 Task: Add an event with the title Team Building Challenge, date '2023/12/07', time 7:00 AM to 9:00 AMand add a description: In addition to the formal agenda, the AGM may also include guest speakers, industry experts, or presentations on relevant topics of interest to the attendees. These sessions provide an opportunity to gain insights from external sources, broaden perspectives, and stay informed about emerging trends or challenges that may impact the organization's future., put the event into Blue category . Add location for the event as: 321 Sagrada Familia, Barcelona, Spain, logged in from the account softage.1@softage.netand send the event invitation to softage.8@softage.net and softage.9@softage.net. Set a reminder for the event 15 minutes before
Action: Mouse moved to (101, 107)
Screenshot: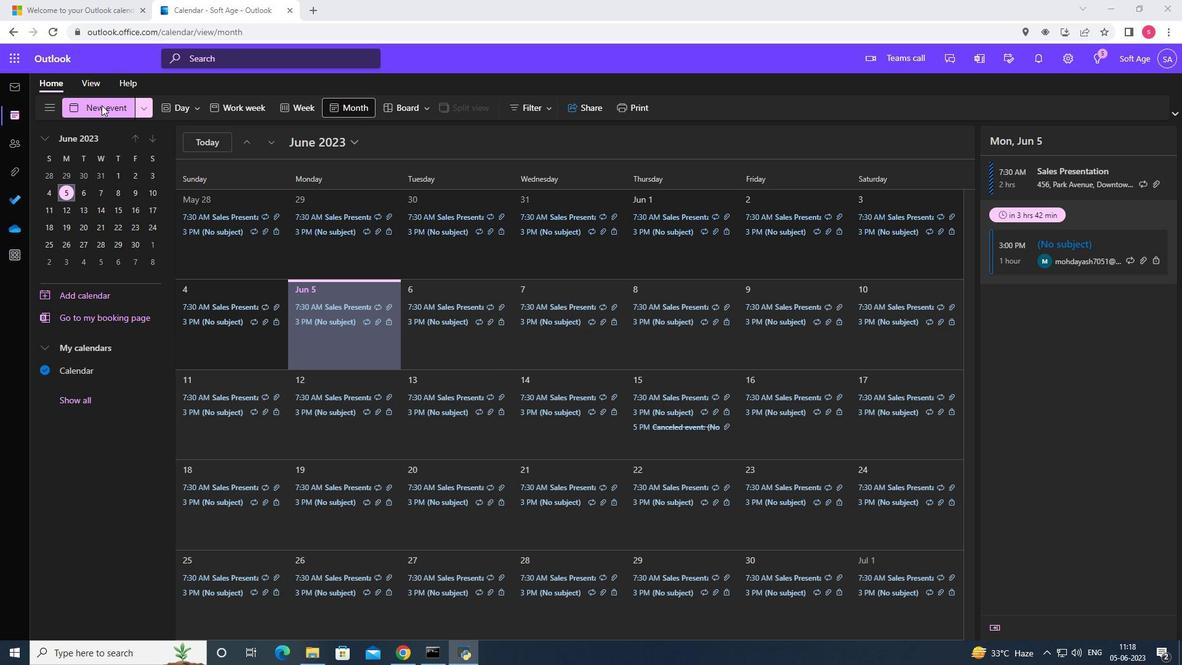 
Action: Mouse pressed left at (101, 107)
Screenshot: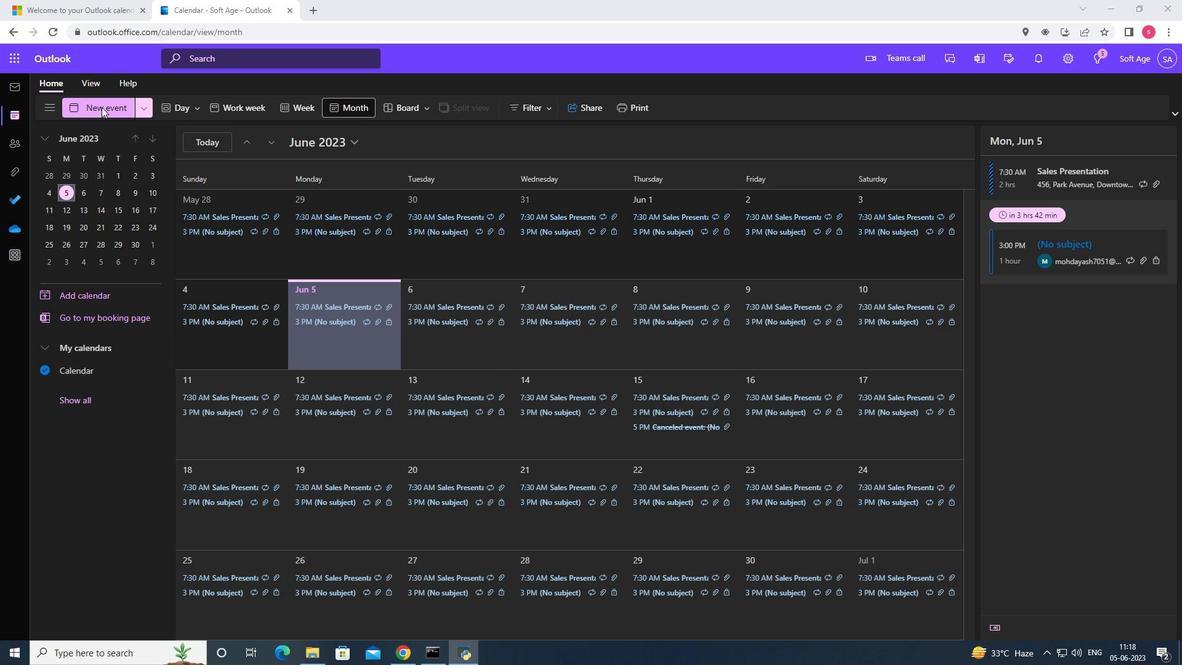 
Action: Mouse moved to (438, 191)
Screenshot: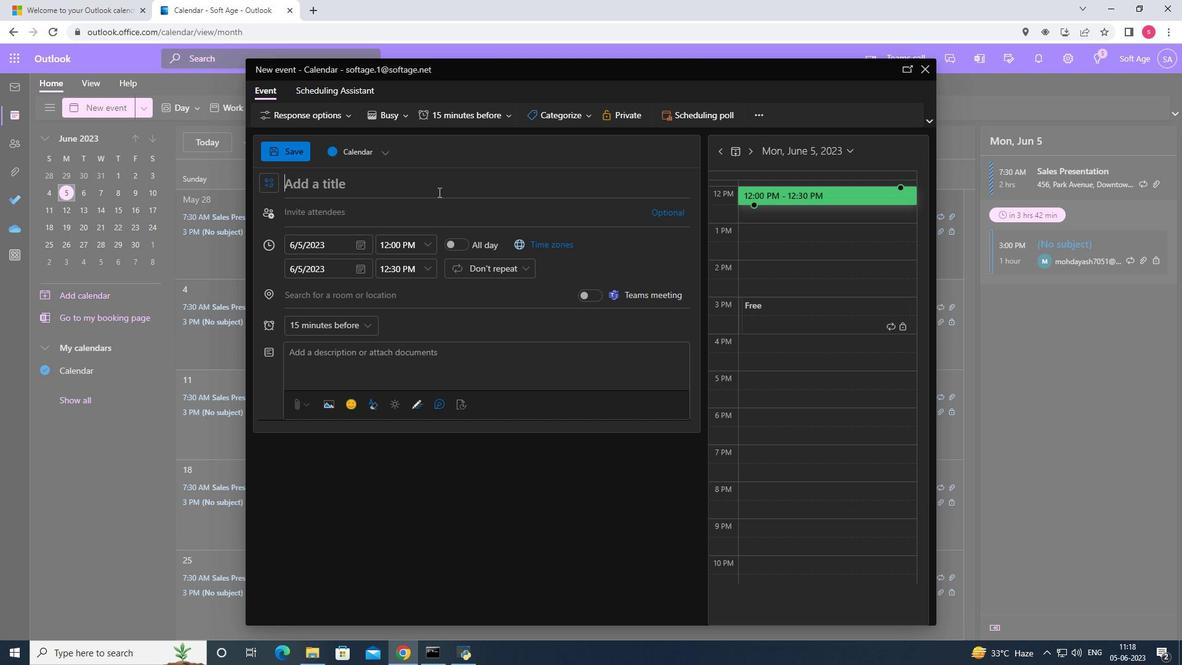 
Action: Mouse pressed left at (438, 191)
Screenshot: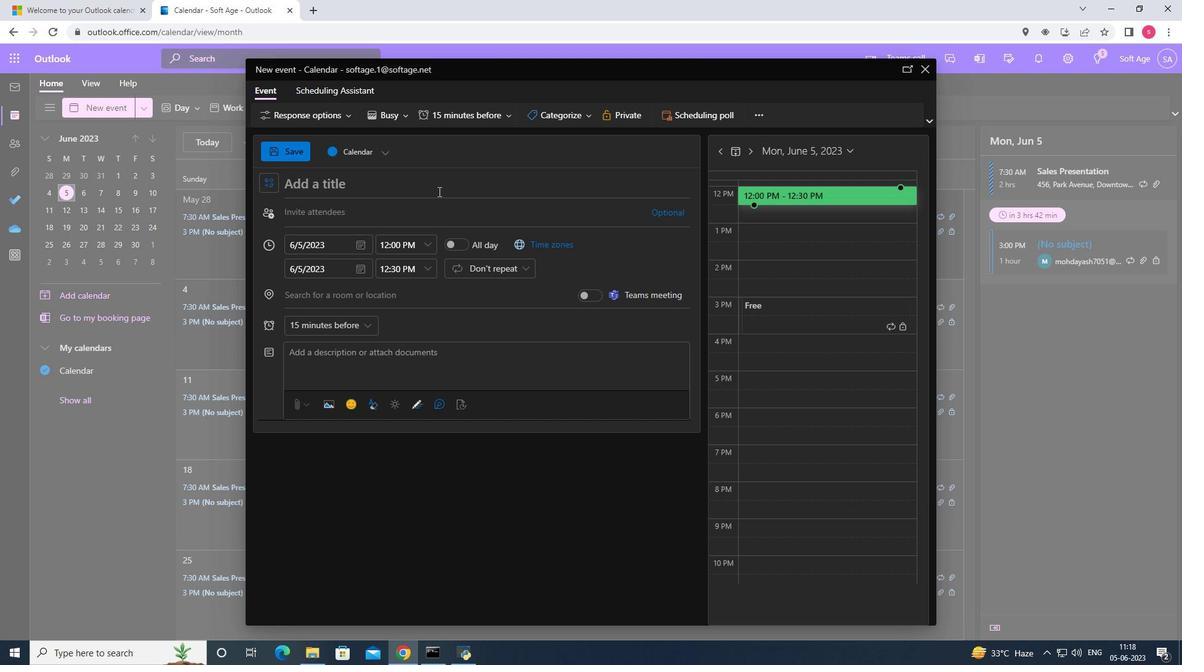
Action: Mouse moved to (438, 190)
Screenshot: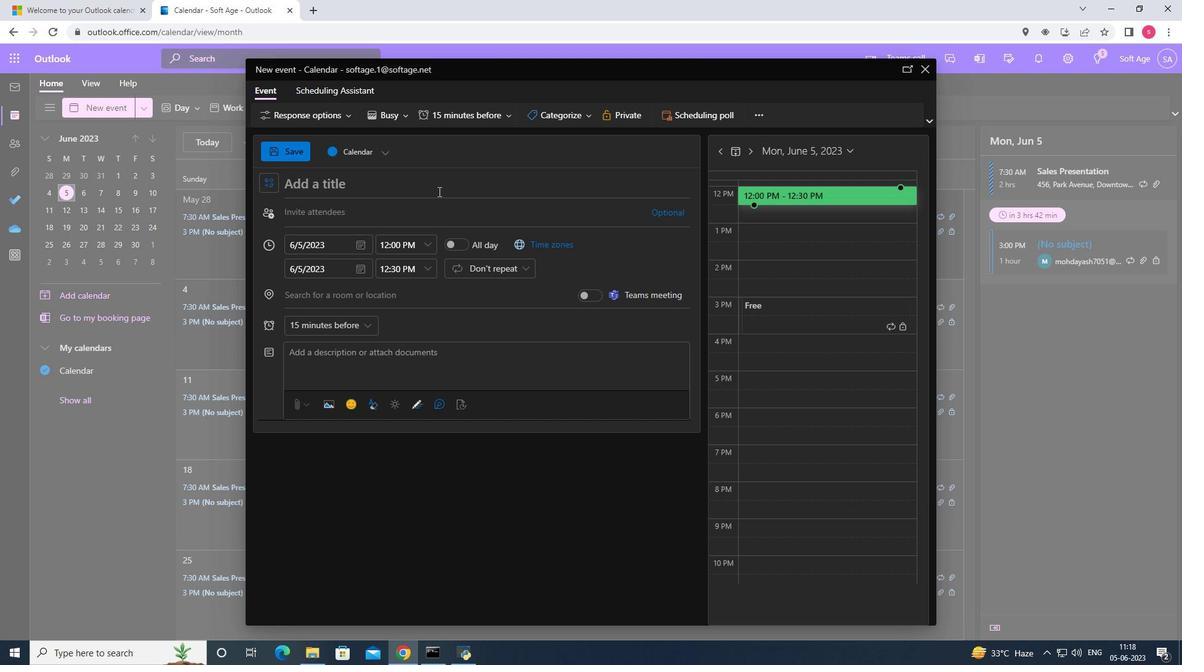 
Action: Key pressed <Key.shift>Team<Key.space><Key.shift>Building<Key.space><Key.shift>Challenge
Screenshot: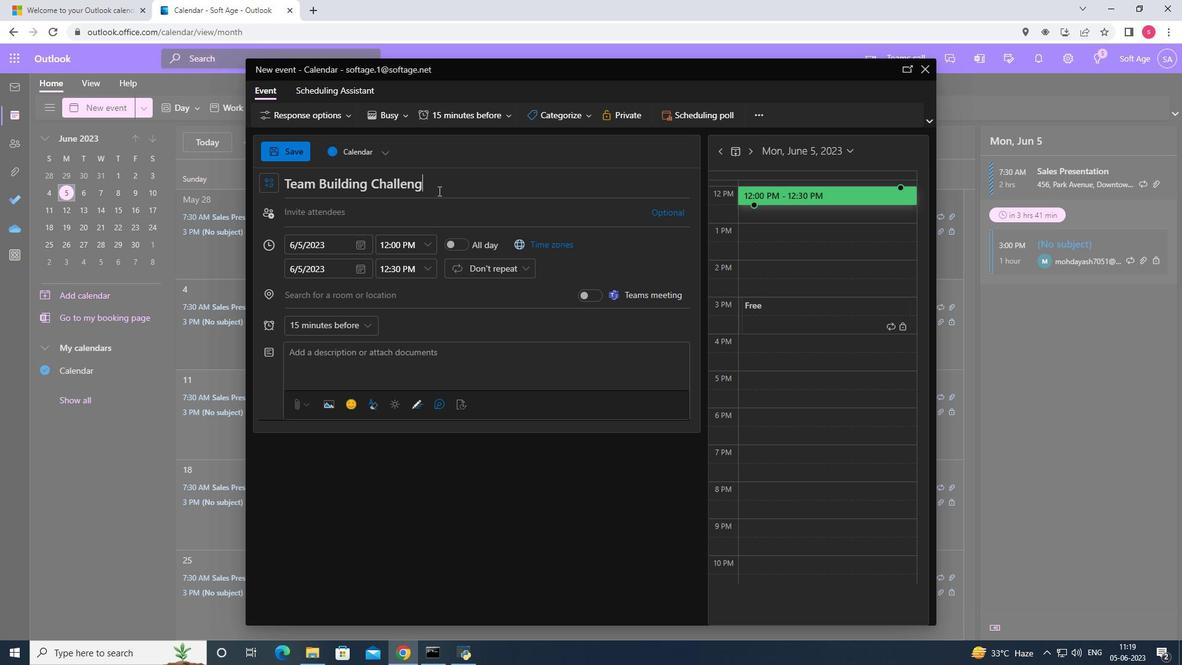 
Action: Mouse moved to (365, 240)
Screenshot: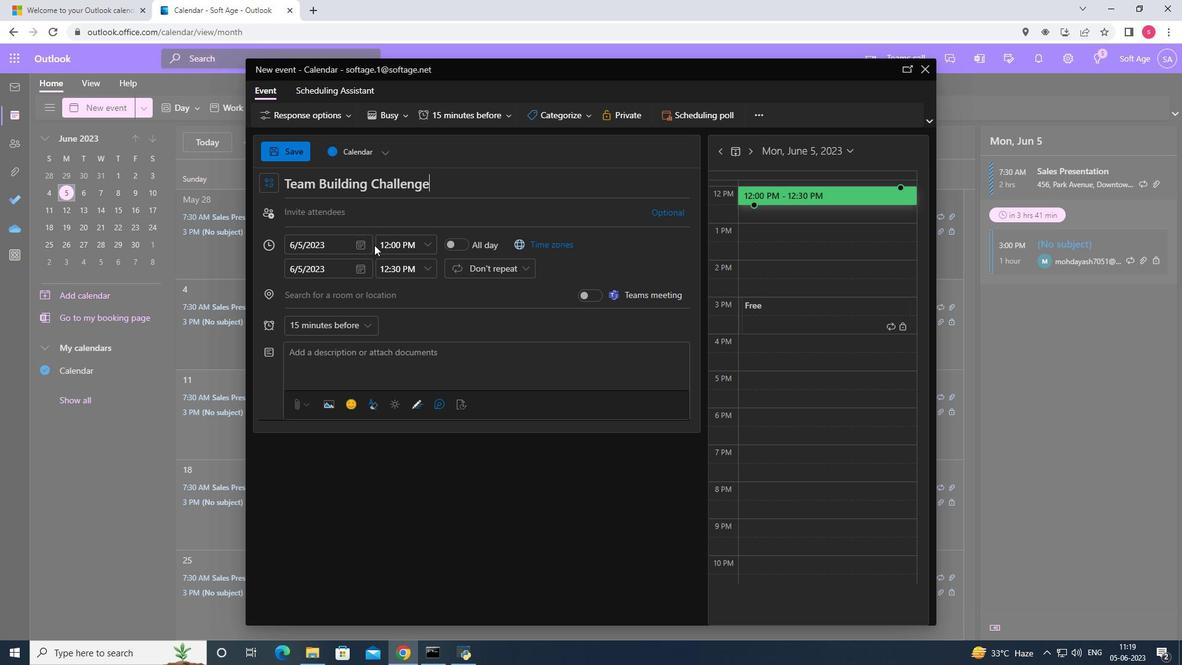 
Action: Mouse pressed left at (365, 240)
Screenshot: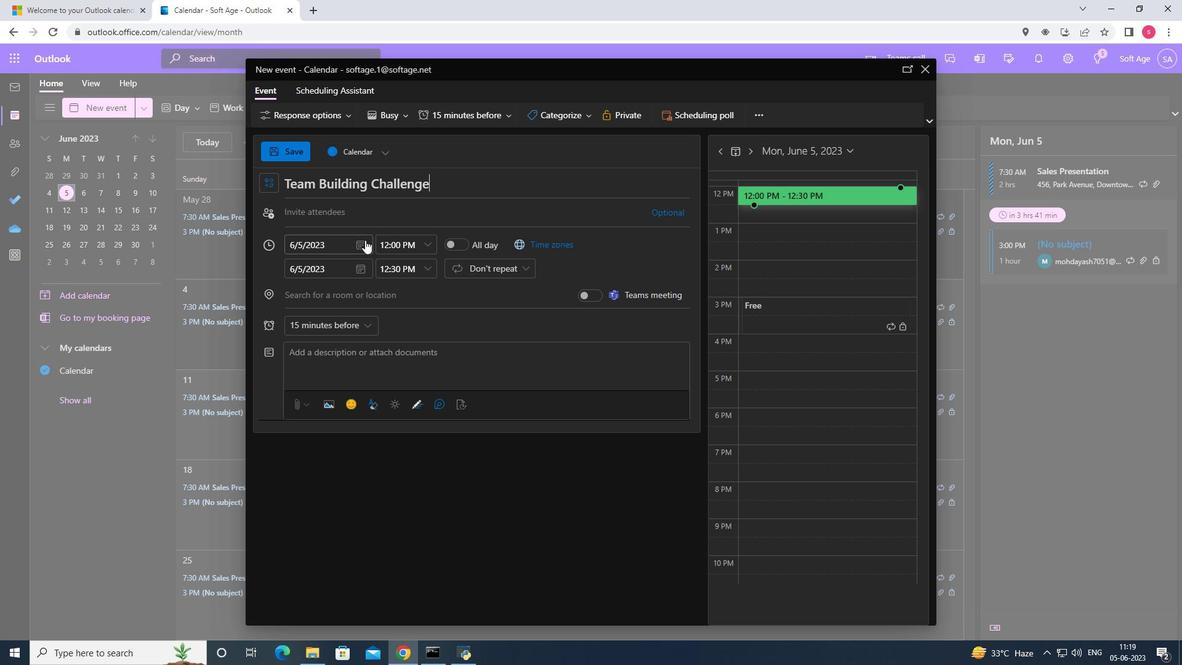 
Action: Mouse moved to (407, 265)
Screenshot: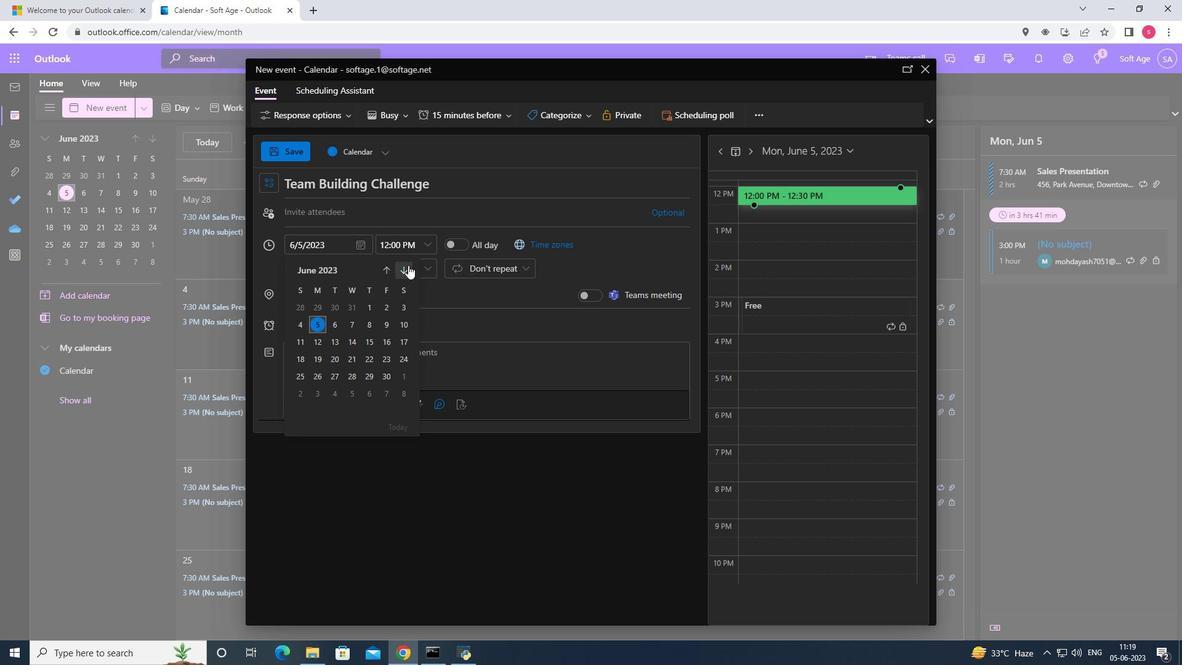 
Action: Mouse pressed left at (407, 265)
Screenshot: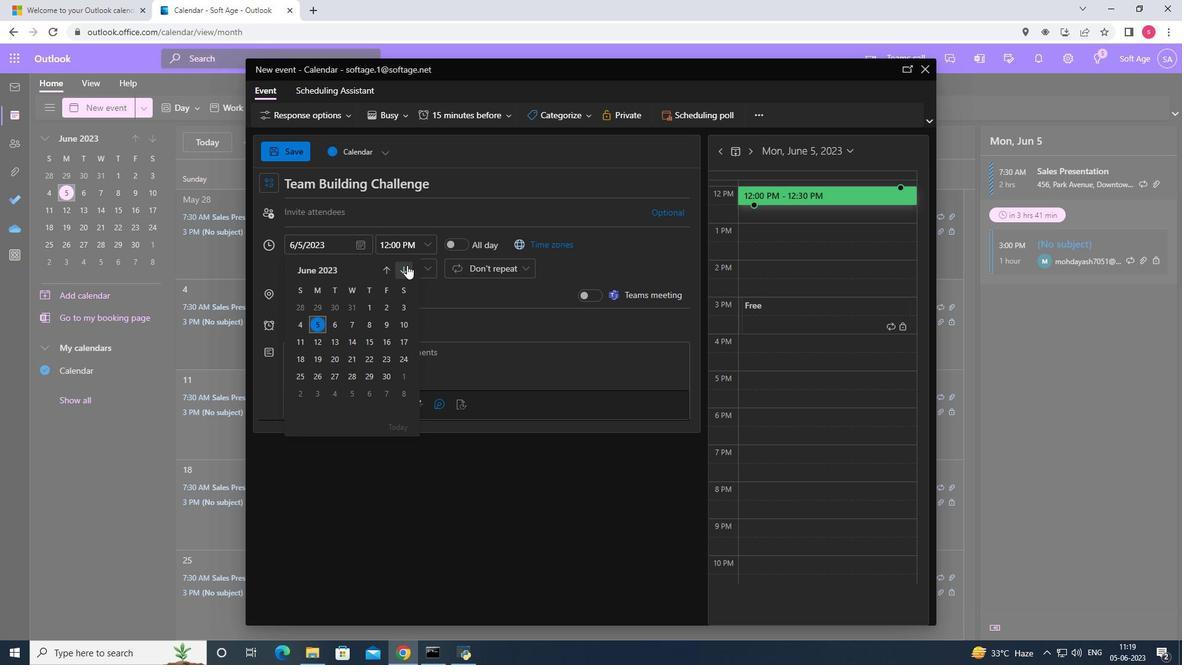 
Action: Mouse pressed left at (407, 265)
Screenshot: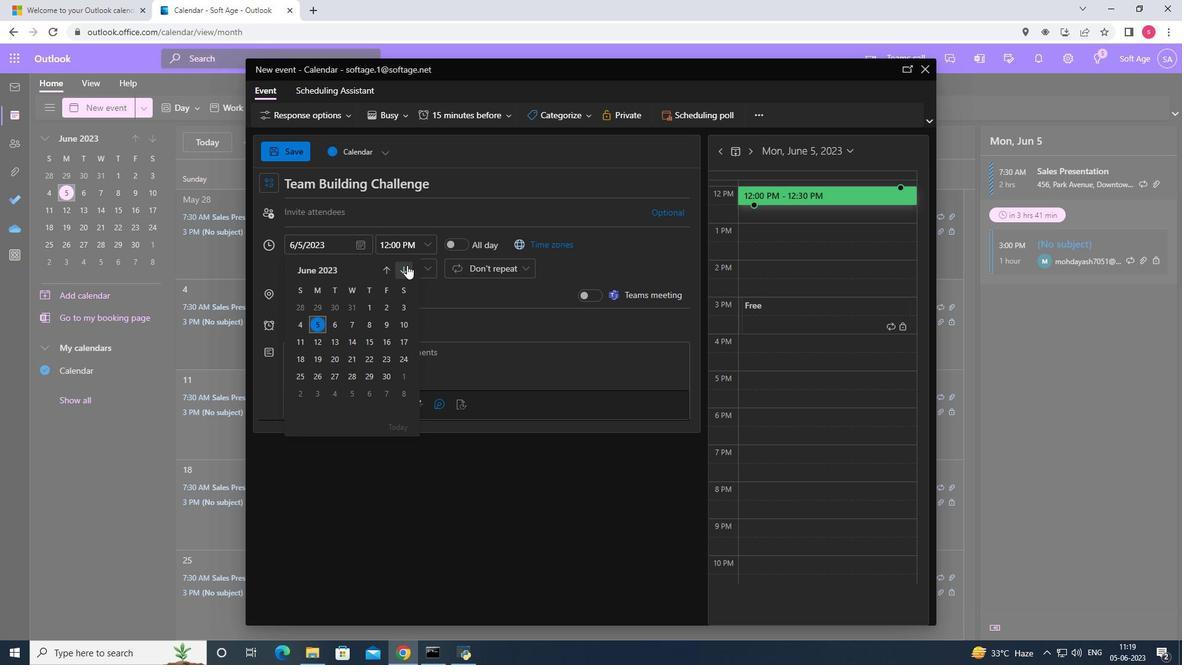 
Action: Mouse pressed left at (407, 265)
Screenshot: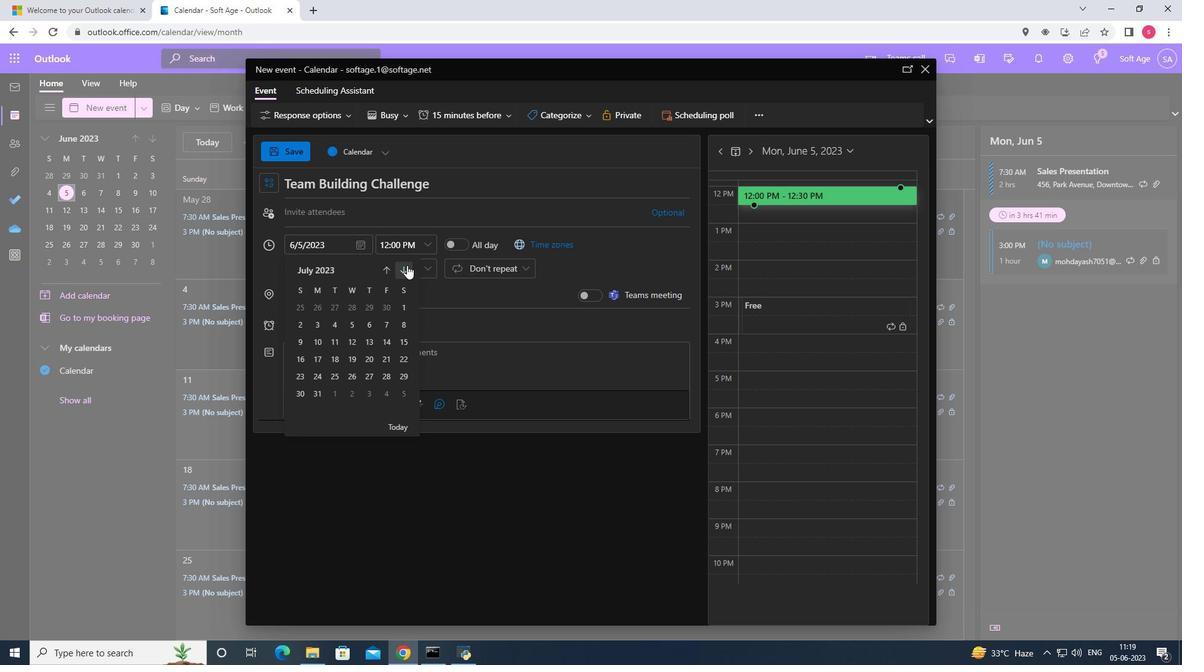 
Action: Mouse pressed left at (407, 265)
Screenshot: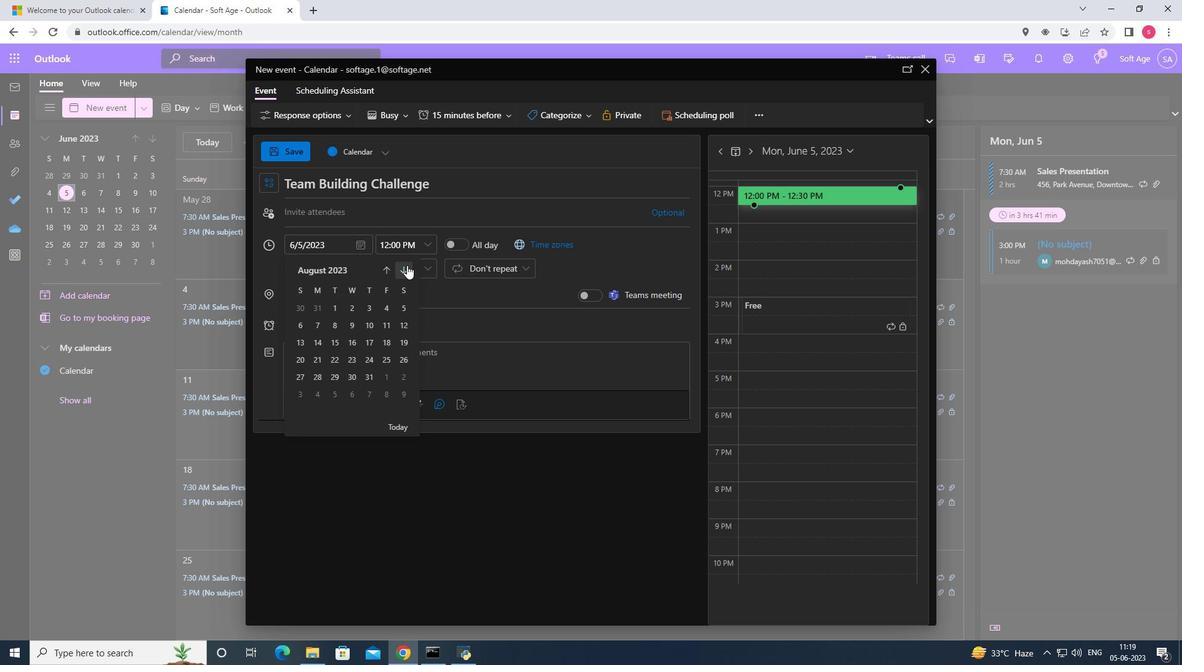 
Action: Mouse pressed left at (407, 265)
Screenshot: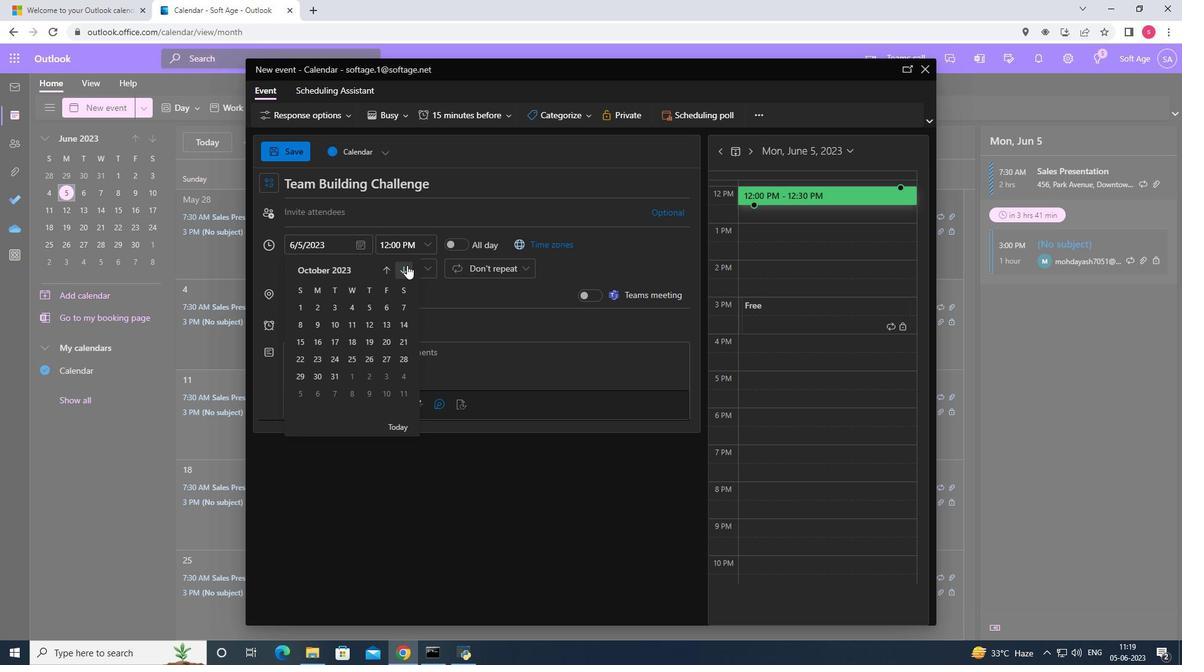 
Action: Mouse pressed left at (407, 265)
Screenshot: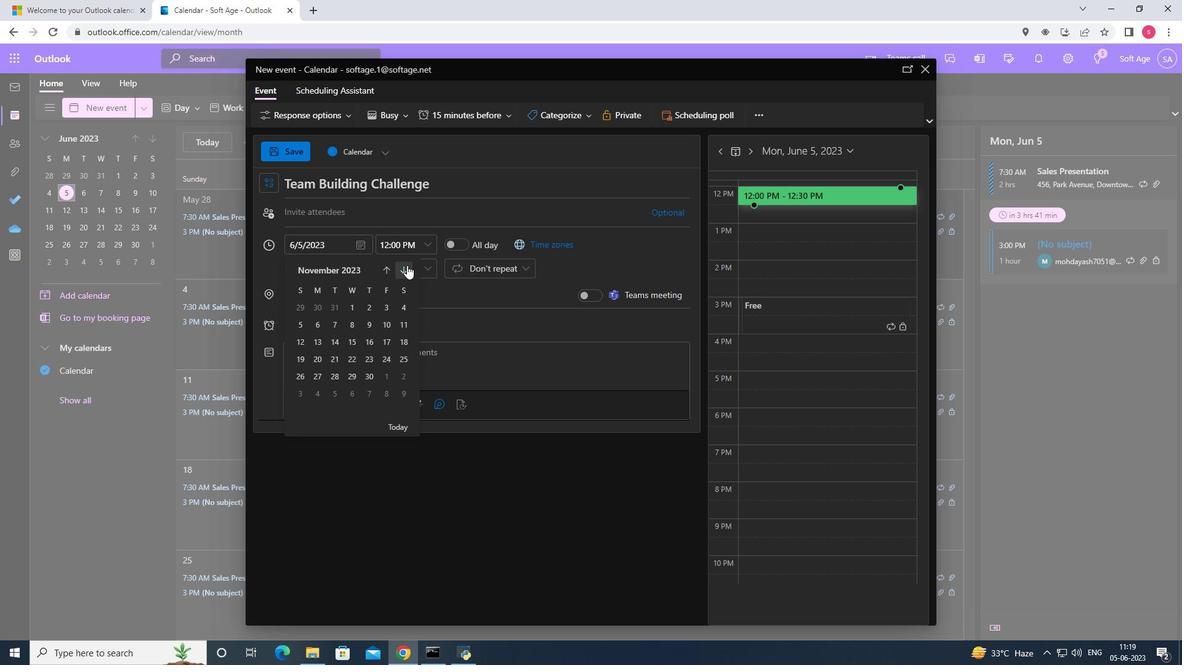 
Action: Mouse moved to (366, 320)
Screenshot: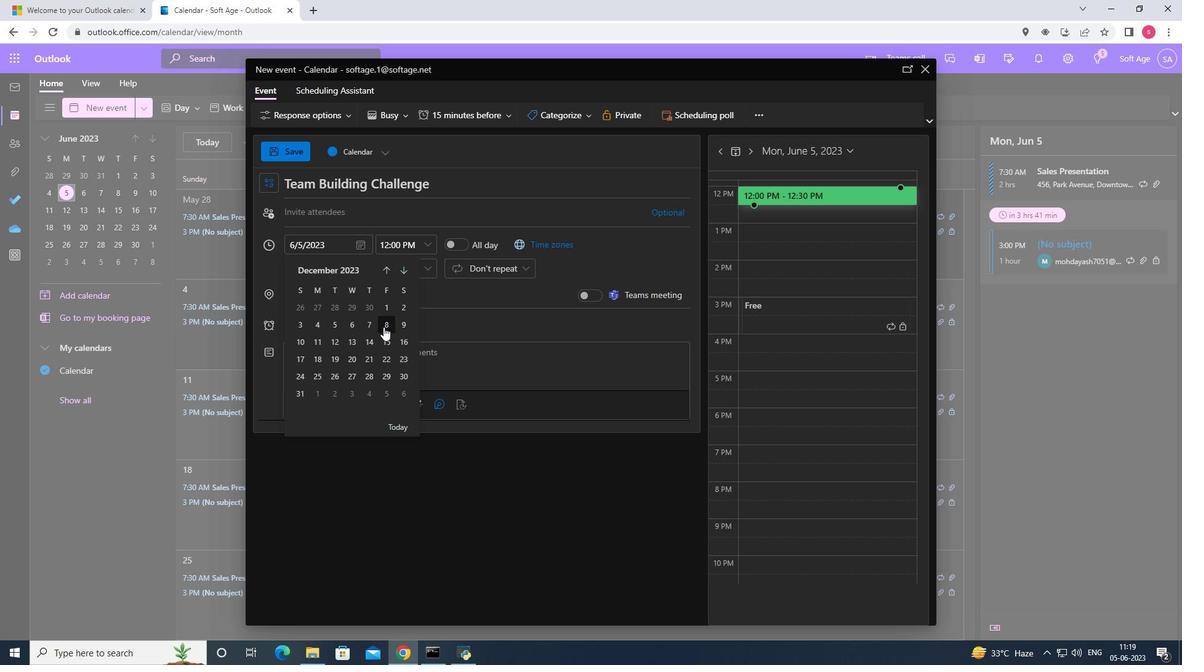
Action: Mouse pressed left at (366, 320)
Screenshot: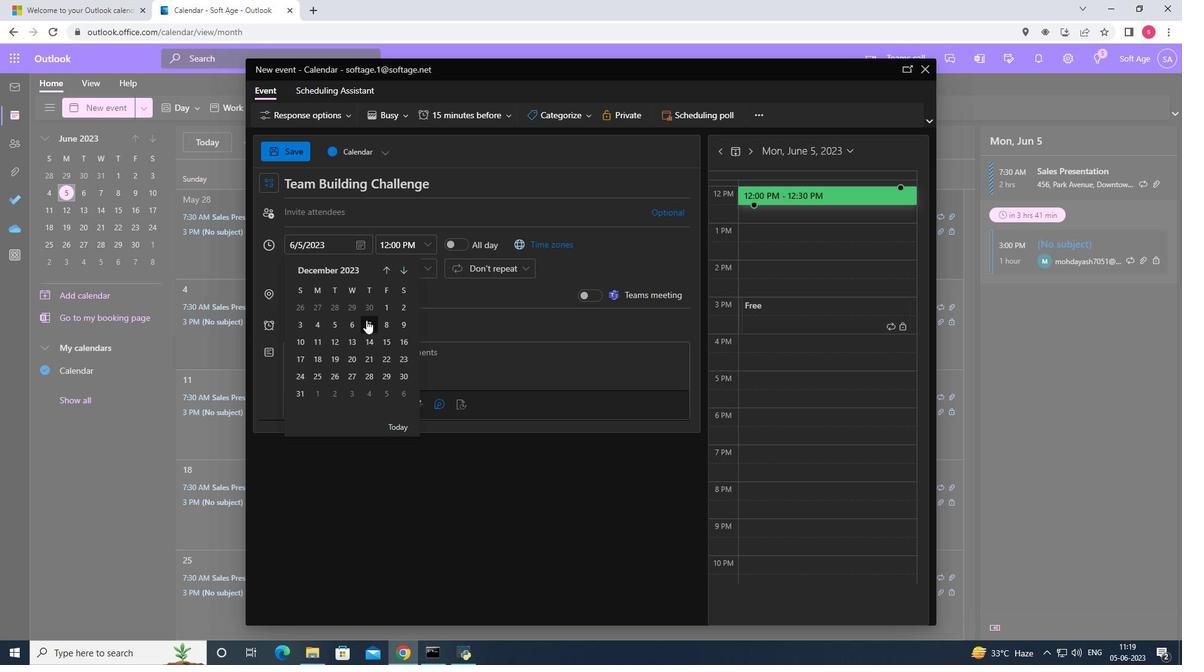 
Action: Mouse moved to (427, 241)
Screenshot: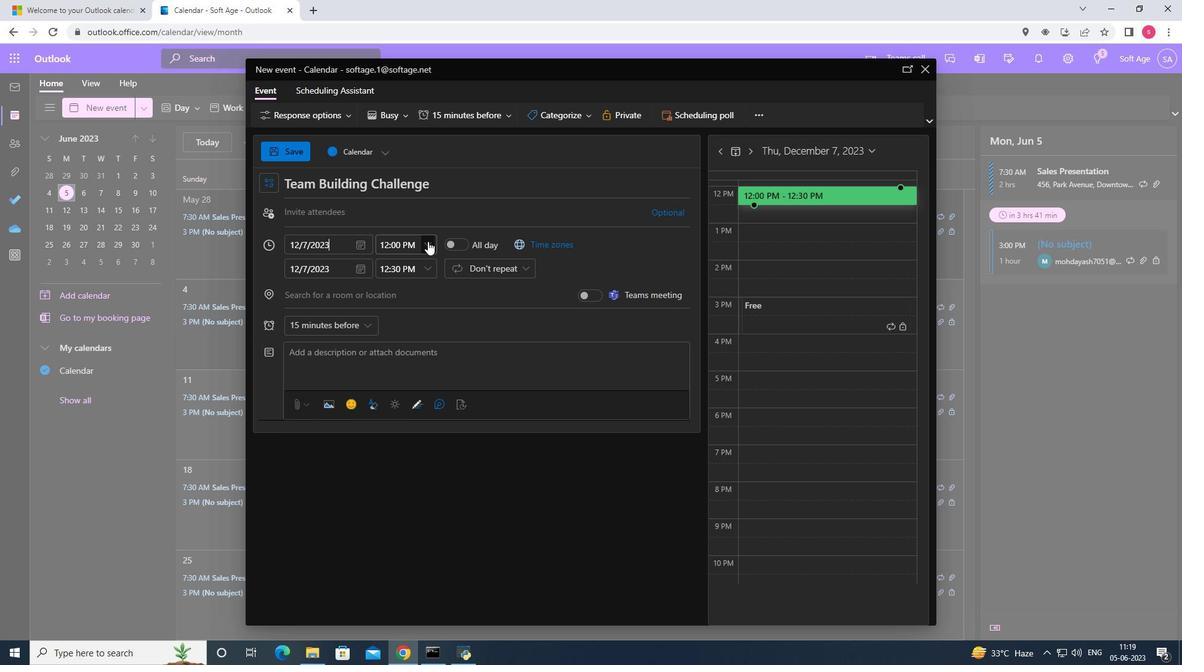 
Action: Mouse pressed left at (427, 241)
Screenshot: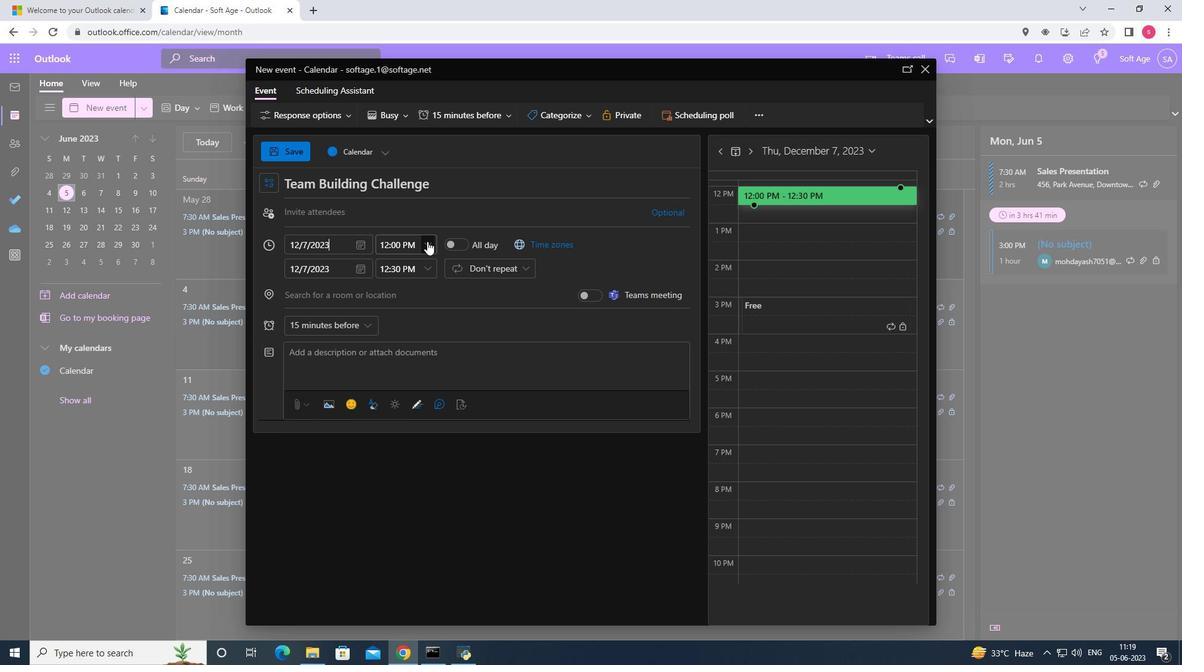 
Action: Mouse moved to (443, 259)
Screenshot: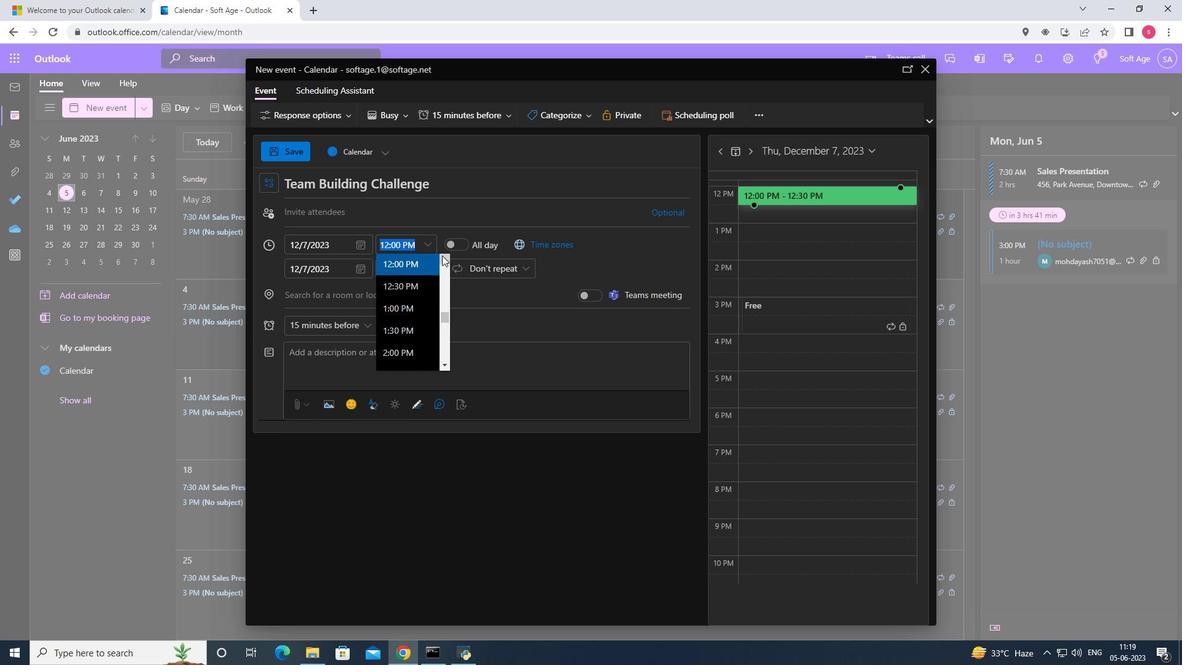 
Action: Mouse pressed left at (443, 259)
Screenshot: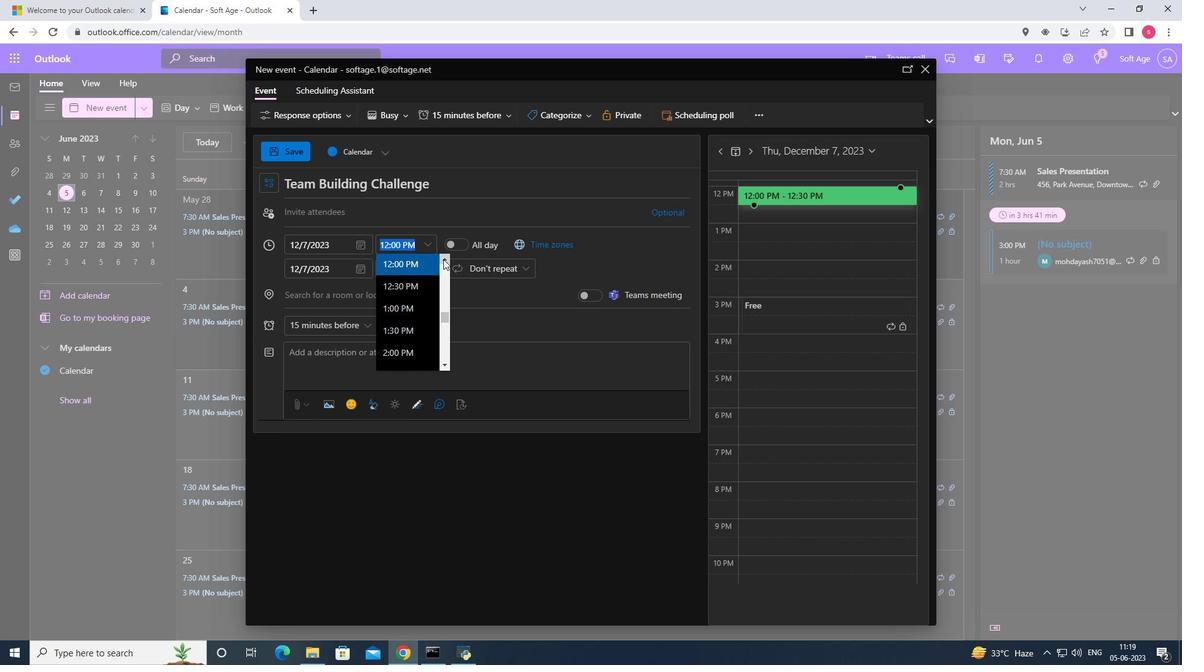 
Action: Mouse pressed left at (443, 259)
Screenshot: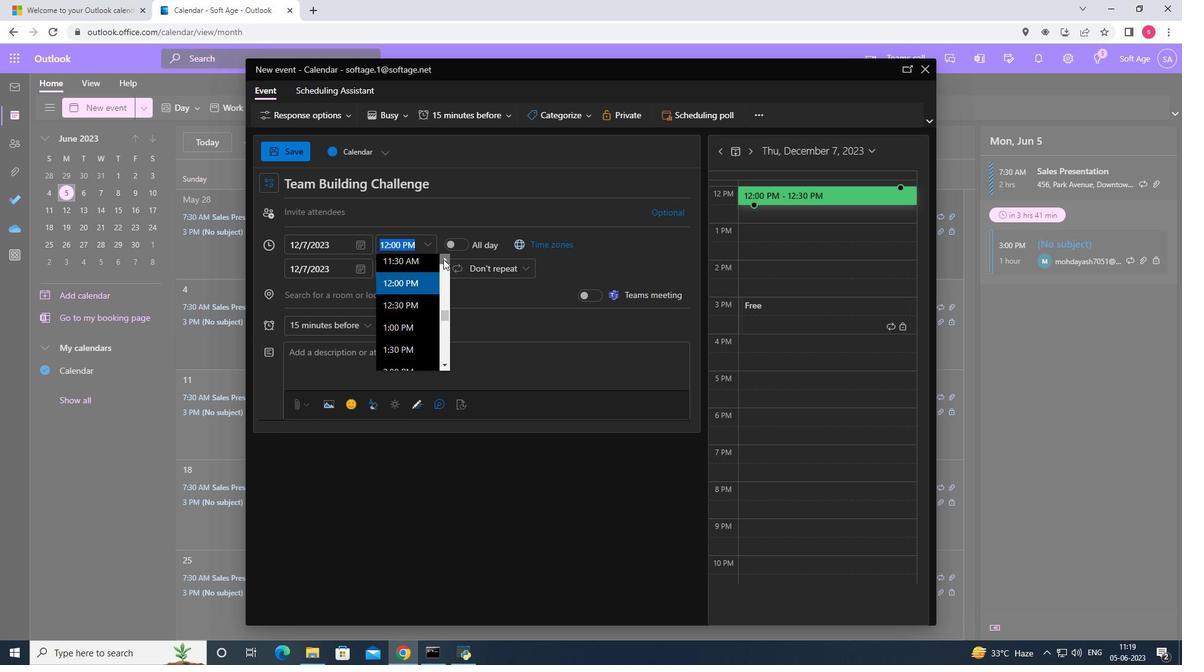 
Action: Mouse pressed left at (443, 259)
Screenshot: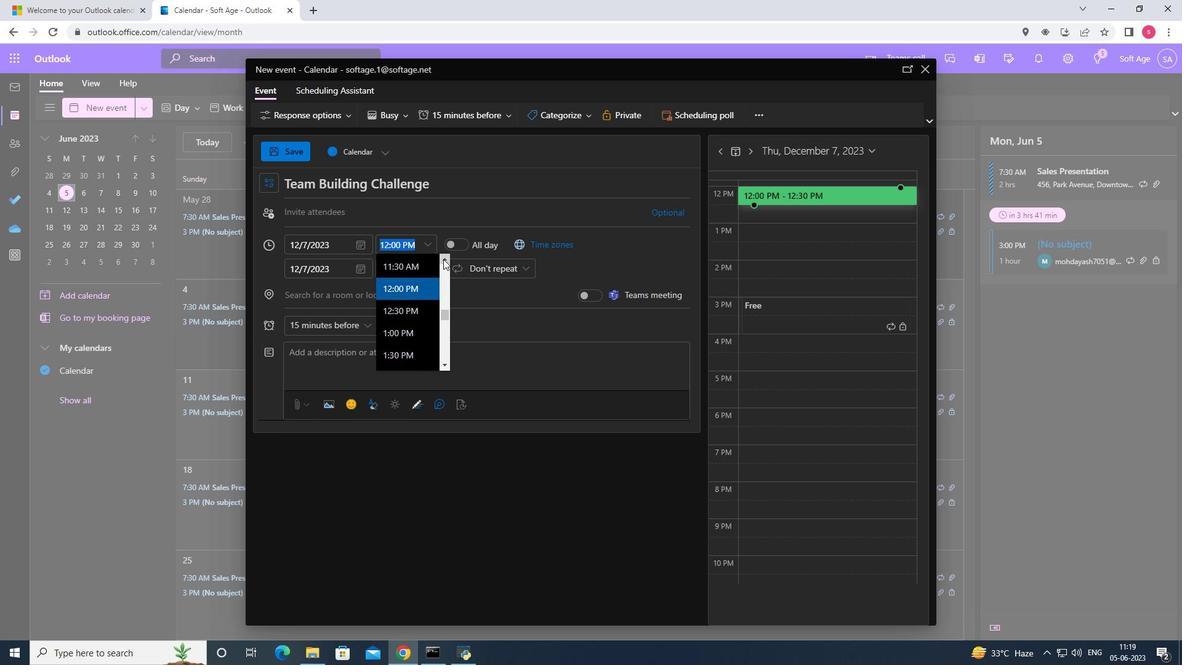 
Action: Mouse pressed left at (443, 259)
Screenshot: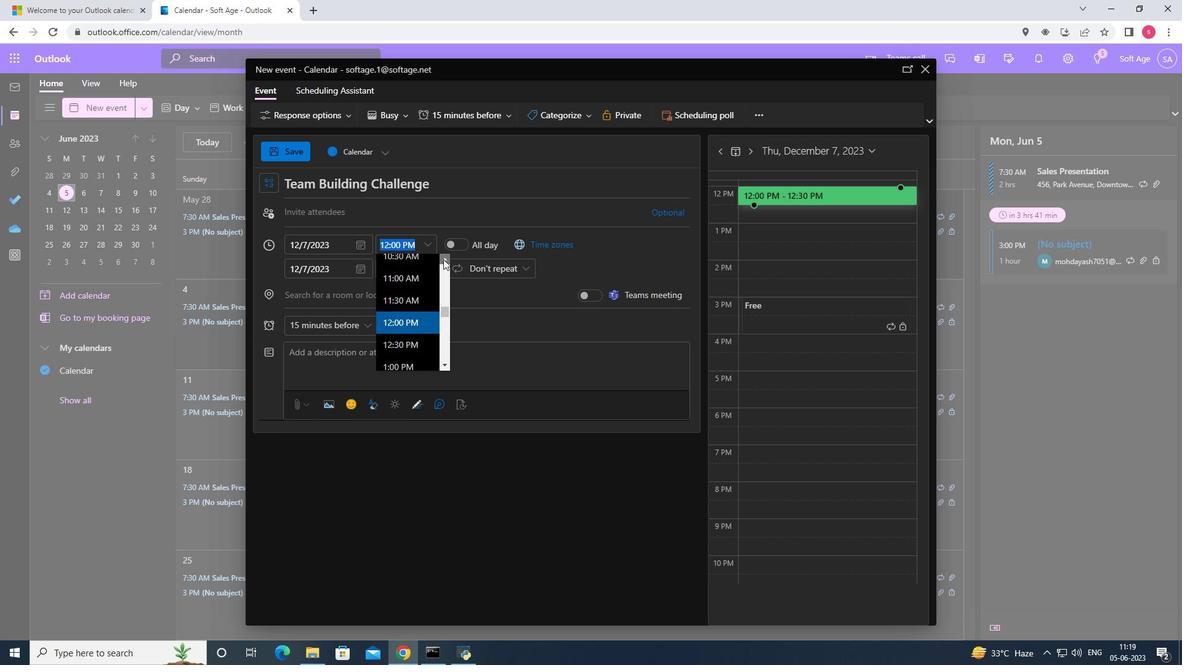 
Action: Mouse pressed left at (443, 259)
Screenshot: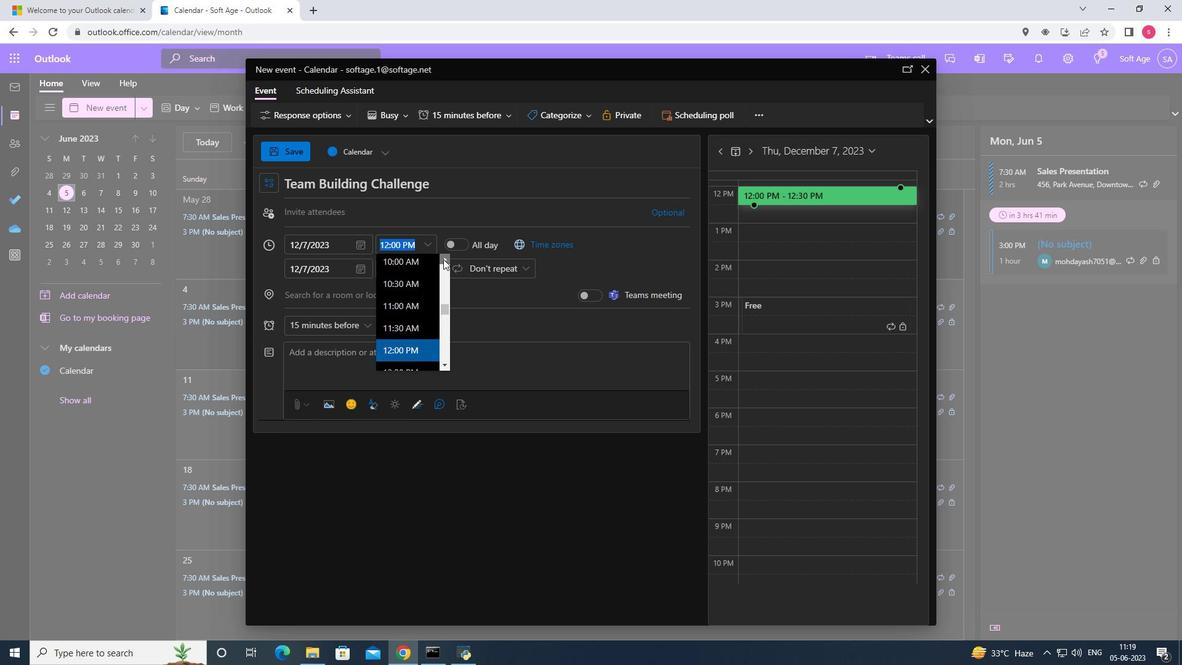 
Action: Mouse pressed left at (443, 259)
Screenshot: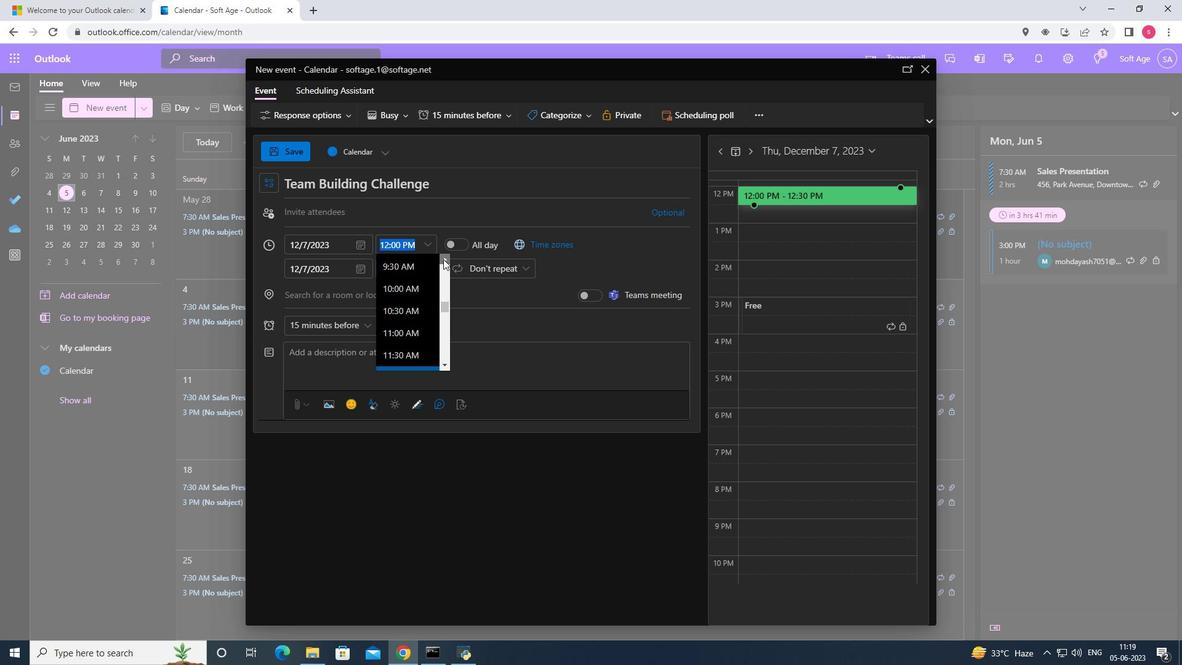 
Action: Mouse pressed left at (443, 259)
Screenshot: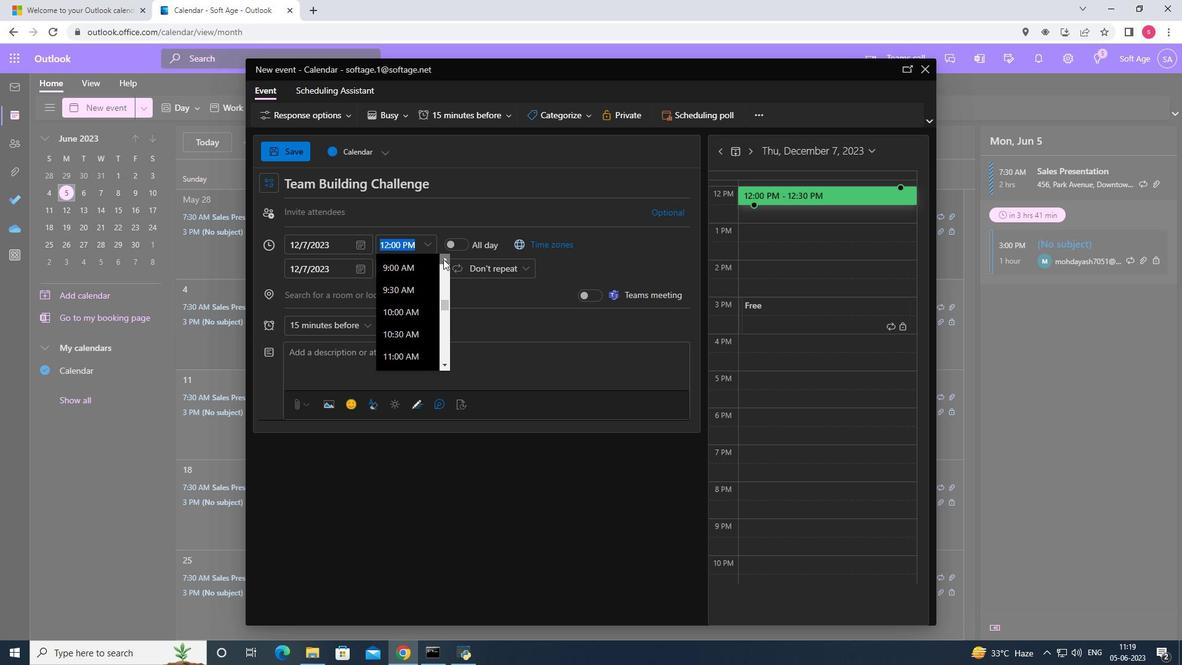
Action: Mouse pressed left at (443, 259)
Screenshot: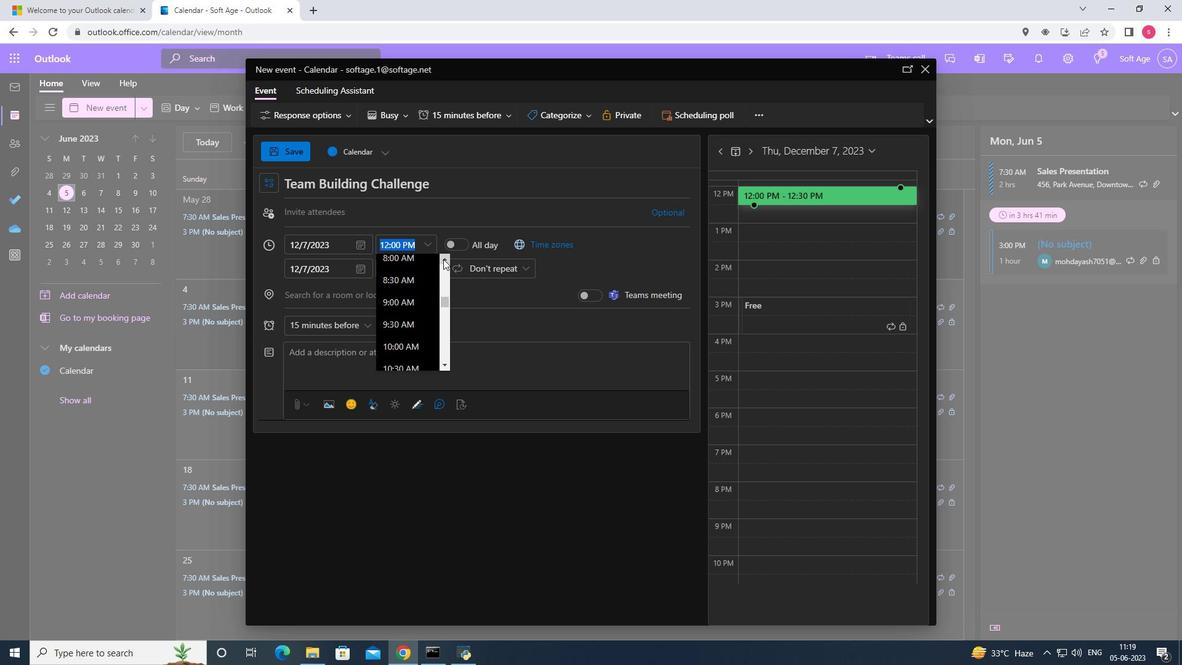 
Action: Mouse pressed left at (443, 259)
Screenshot: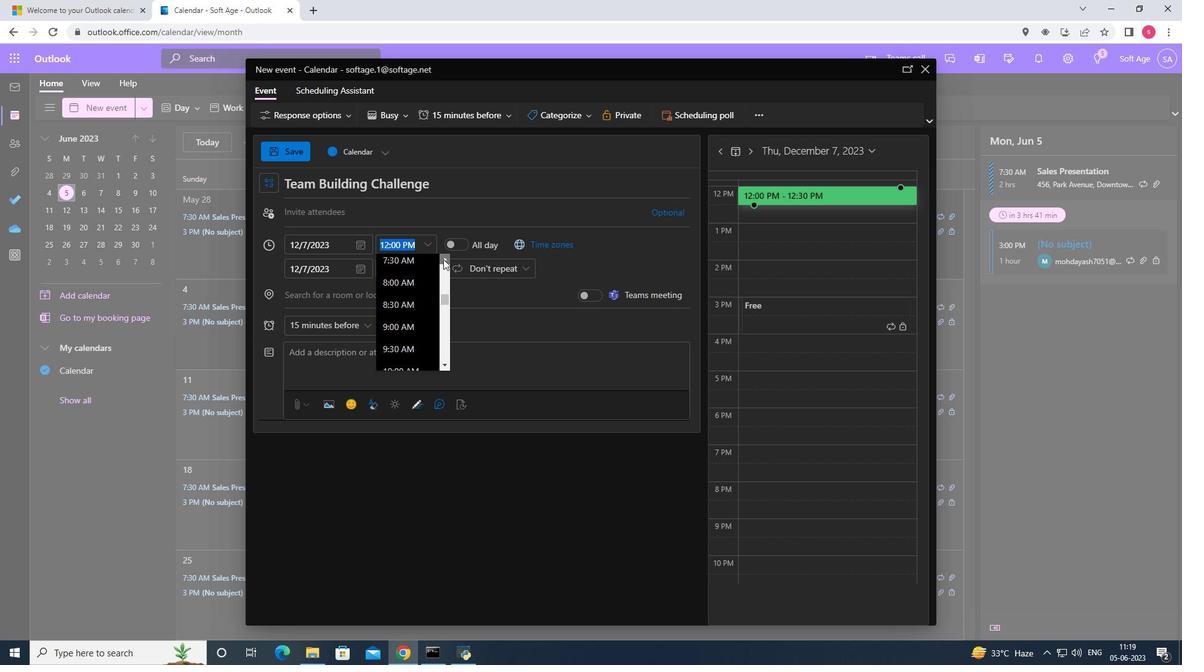 
Action: Mouse moved to (396, 259)
Screenshot: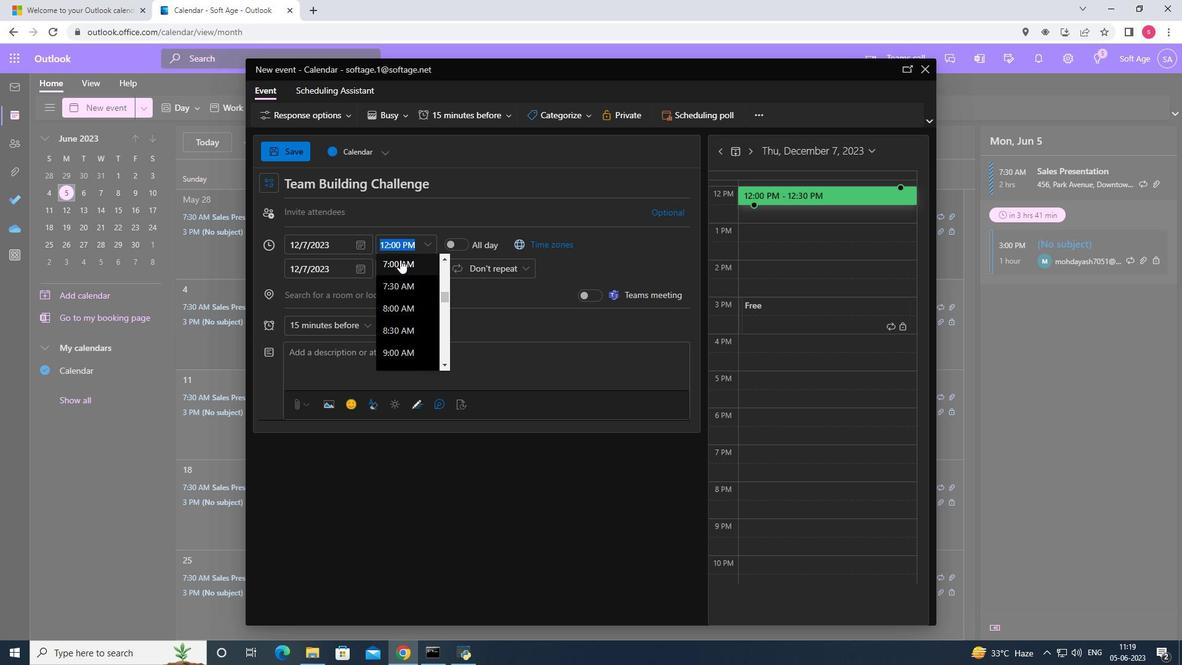 
Action: Mouse pressed left at (396, 259)
Screenshot: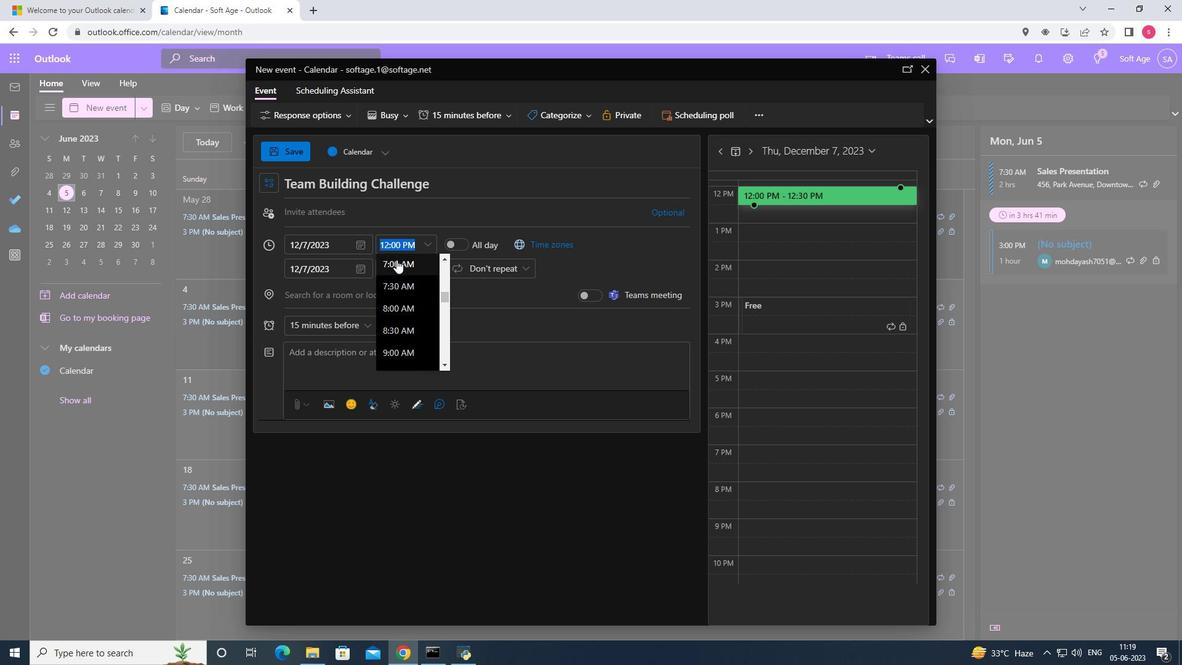 
Action: Mouse moved to (421, 266)
Screenshot: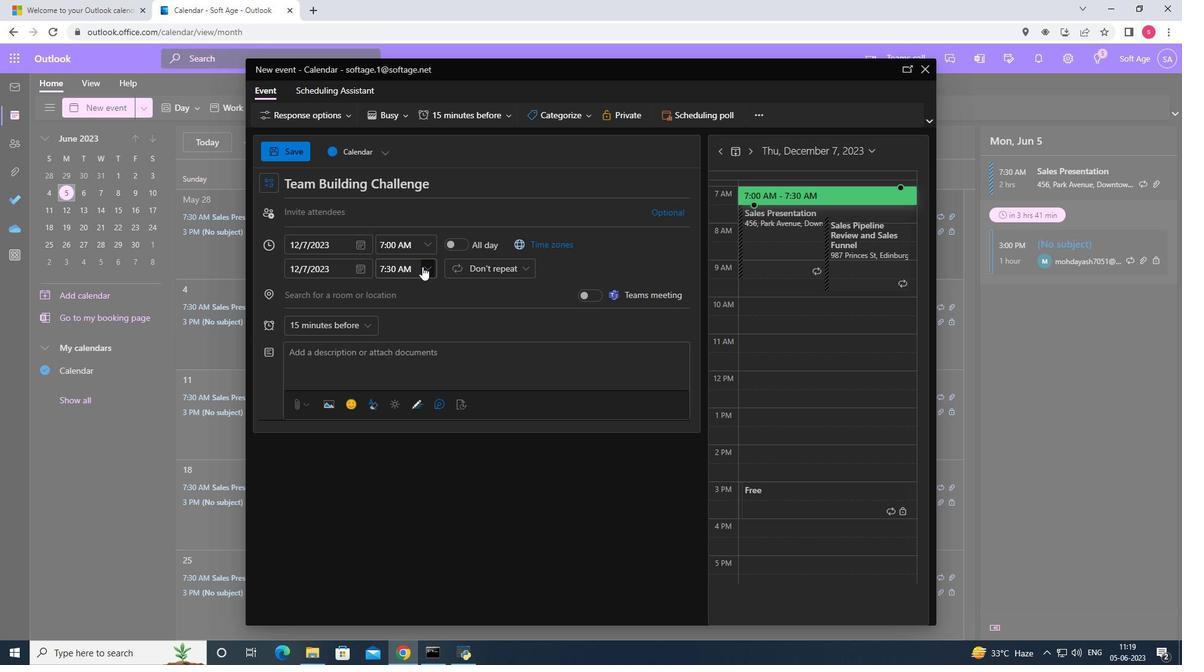 
Action: Mouse pressed left at (421, 266)
Screenshot: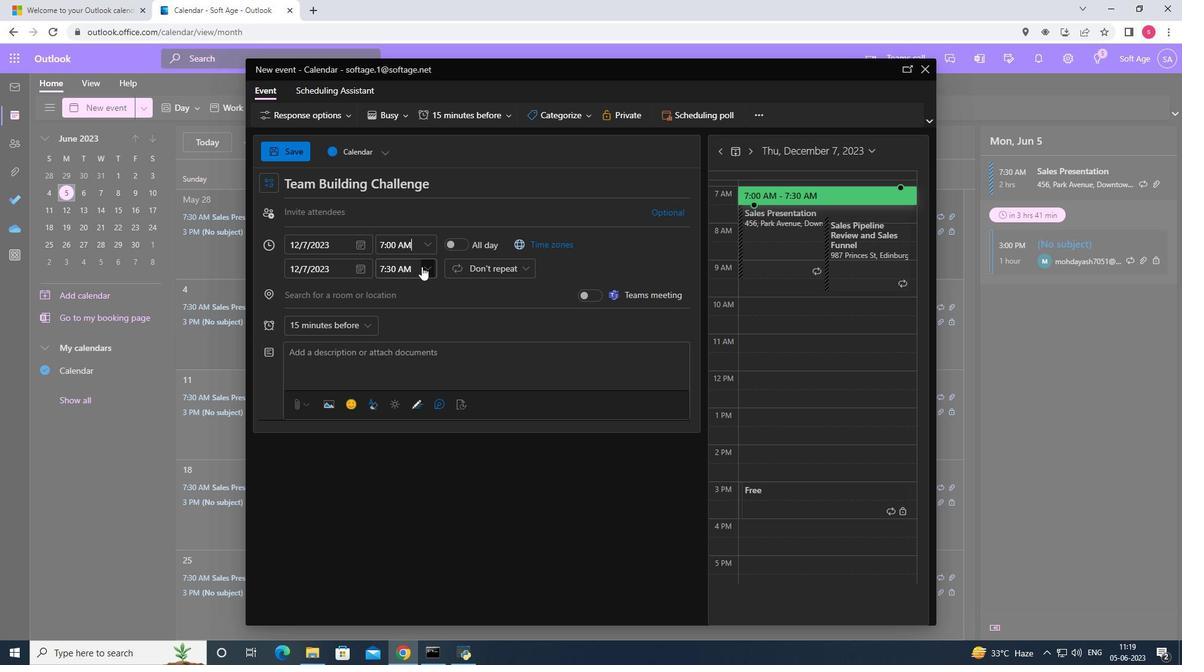 
Action: Mouse moved to (410, 347)
Screenshot: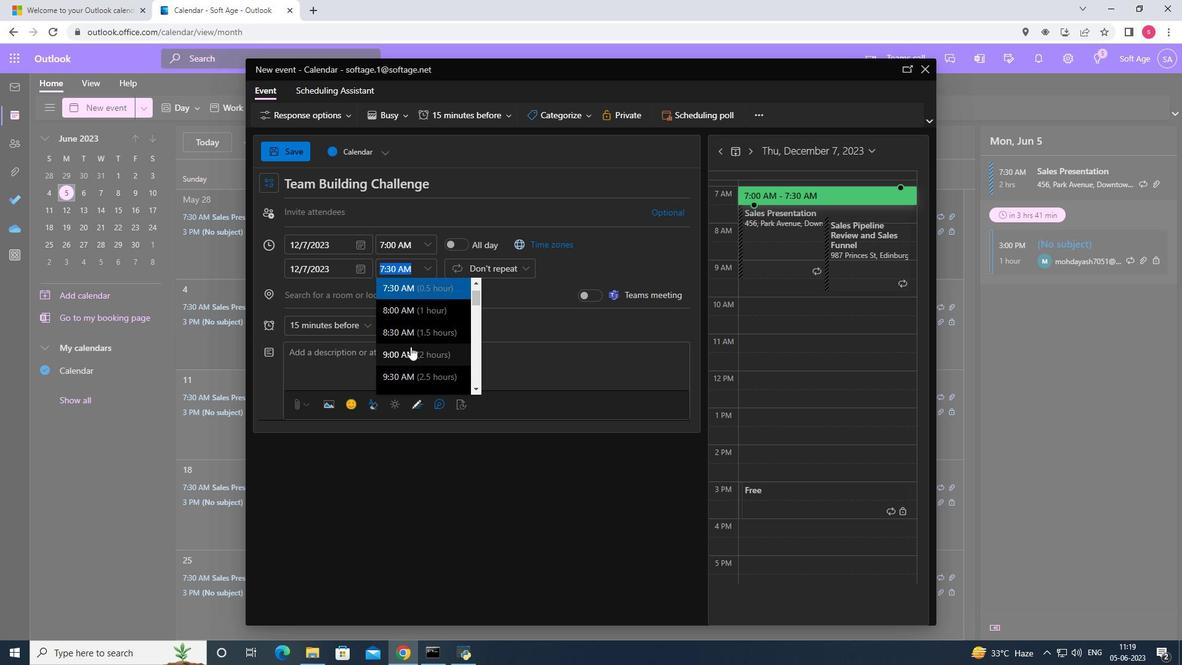 
Action: Mouse pressed left at (410, 347)
Screenshot: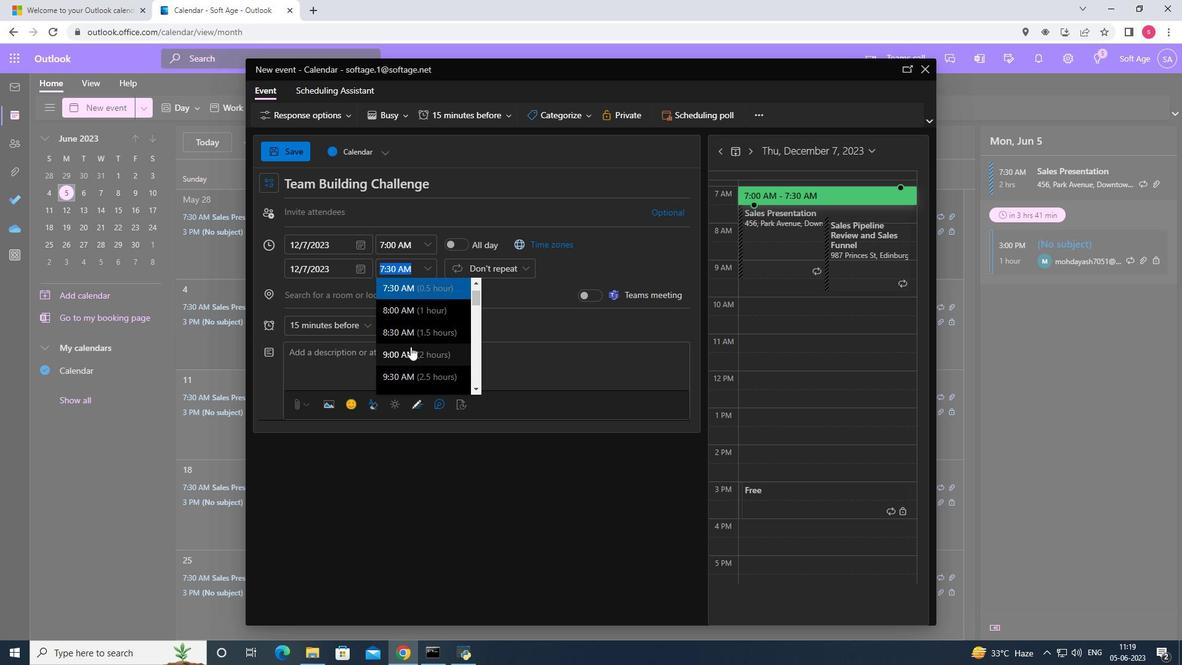 
Action: Mouse moved to (365, 364)
Screenshot: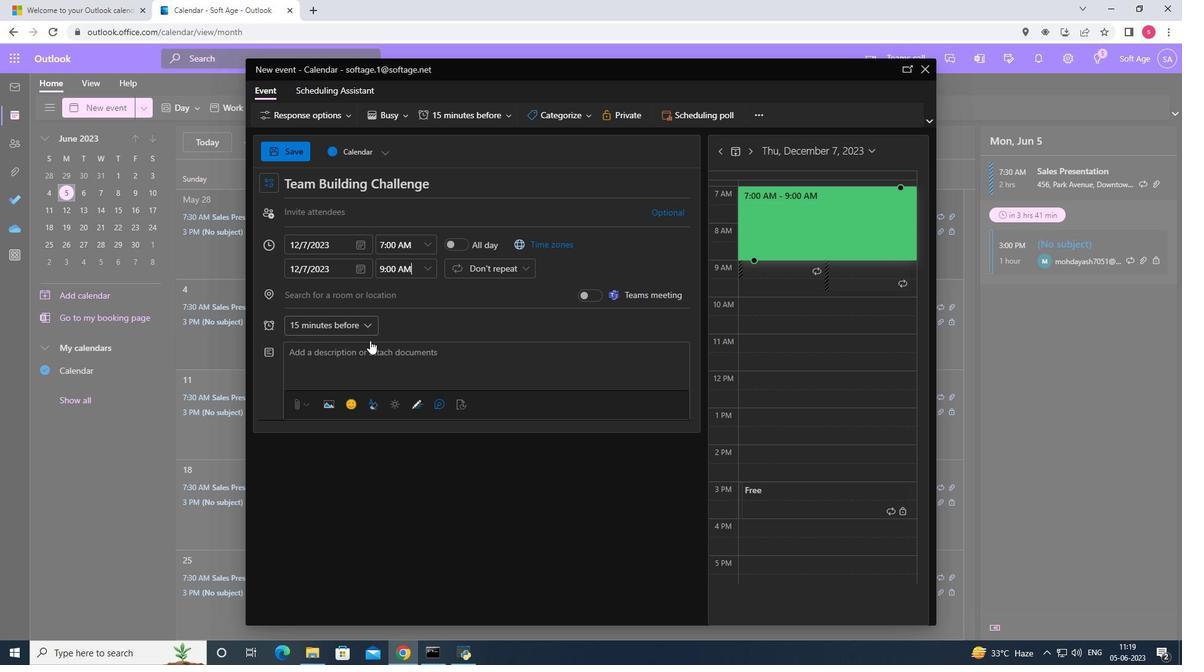 
Action: Mouse pressed left at (365, 364)
Screenshot: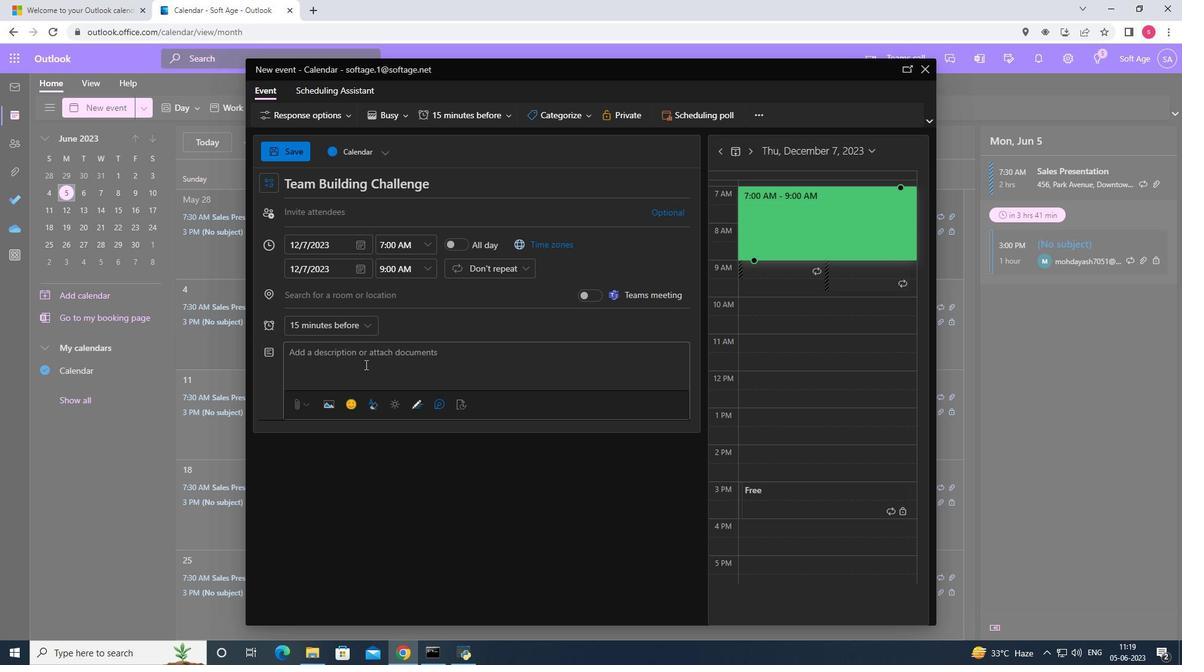 
Action: Mouse moved to (365, 365)
Screenshot: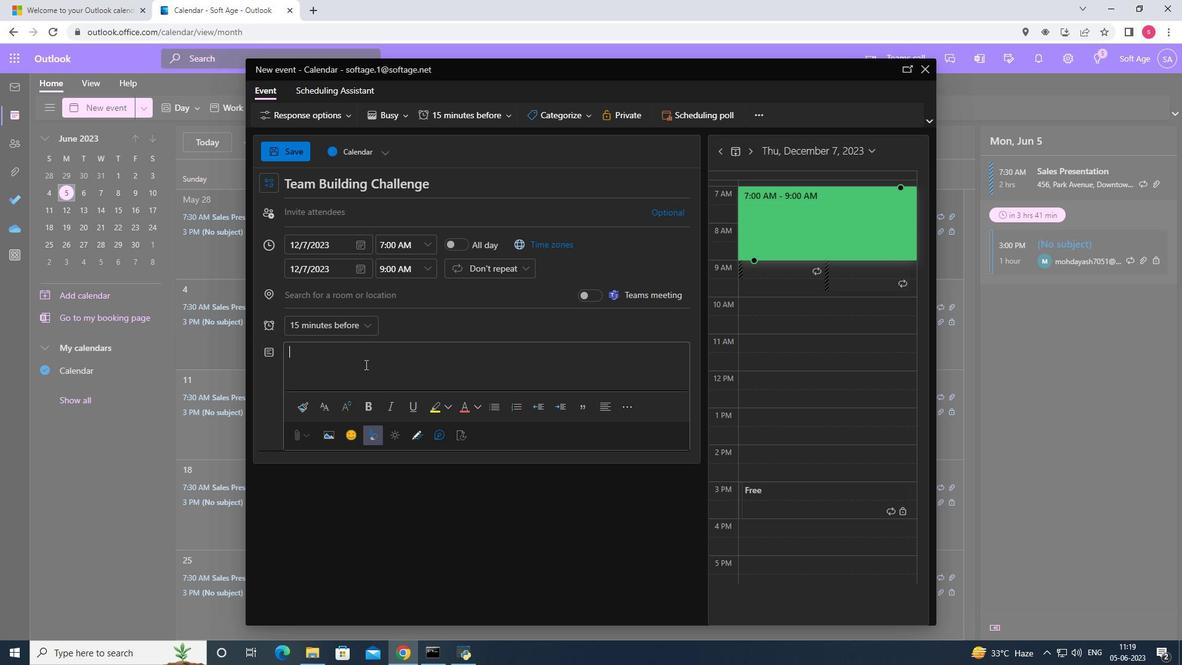 
Action: Key pressed <Key.shift>In<Key.space>addita<Key.backspace>i<Key.space>on<Key.space><Key.backspace><Key.backspace><Key.backspace><Key.backspace>on<Key.space>to<Key.space><Key.shift><Key.shift><Key.shift><Key.shift><Key.shift><Key.shift><Key.shift>the<Key.space>formal<Key.space>agenda<Key.space>,<Key.space><Key.backspace><Key.backspace><Key.backspace>,<Key.space>the<Key.space><Key.shift>A<Key.shift><Key.shift>GM<Key.space>may<Key.space>also<Key.space>include<Key.space>guest<Key.space>speakers,<Key.space>industry<Key.space>experts,<Key.space>or<Key.space>presentations<Key.space>on<Key.space>relevant<Key.space>topics<Key.space>of<Key.space>interest<Key.space>to<Key.space>the<Key.space>attendess<Key.backspace><Key.backspace>s<Key.backspace>es.<Key.space><Key.shift><Key.shift><Key.shift><Key.shift><Key.shift>These<Key.space>sessions<Key.space>provide<Key.space>an<Key.space>opportunity<Key.space>to<Key.space>gain<Key.space>insights<Key.space>from<Key.space>external<Key.space>sources,<Key.space>broaden<Key.space>perspectives,<Key.space>and<Key.space>stay<Key.space>informed<Key.space>about<Key.space>emerging<Key.space>trends<Key.space>or<Key.space>challenges<Key.space>that<Key.space>may<Key.space>impact<Key.space>b<Key.backspace>the<Key.space>organization's<Key.space>future.
Screenshot: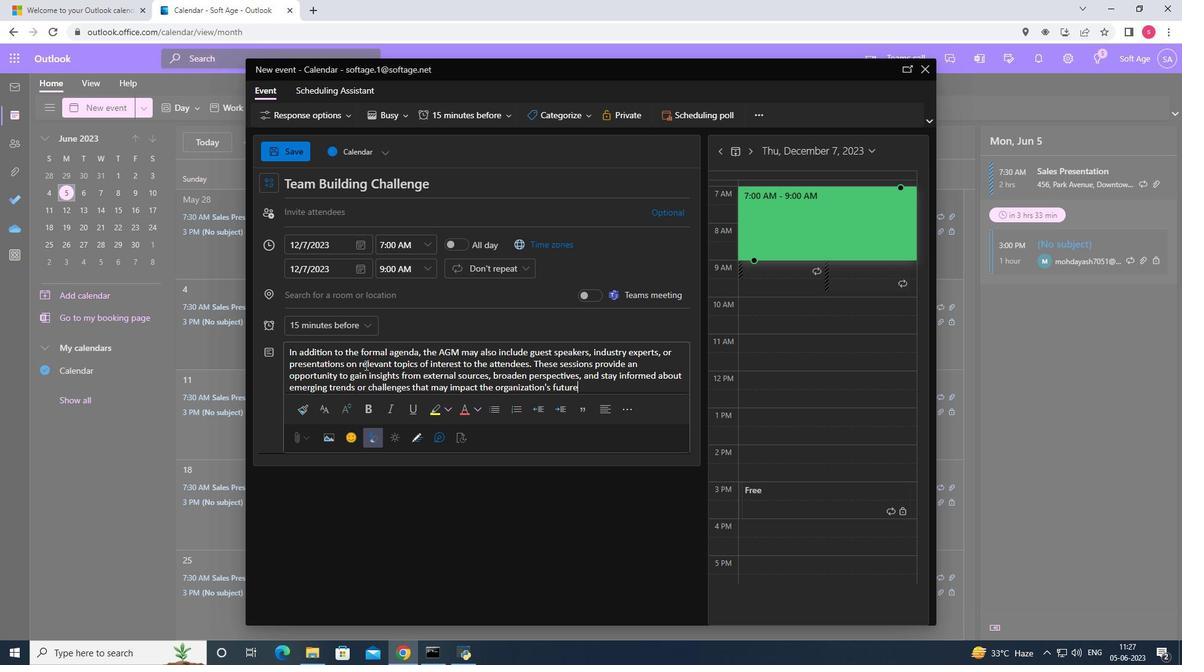 
Action: Mouse moved to (561, 112)
Screenshot: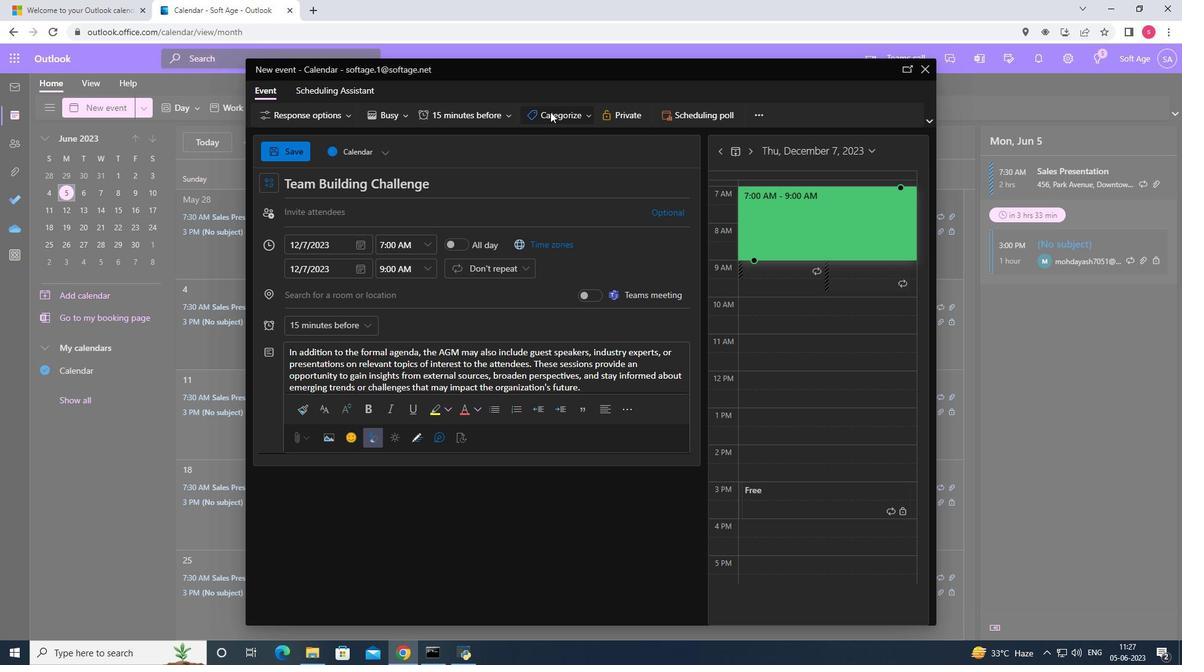 
Action: Mouse pressed left at (561, 112)
Screenshot: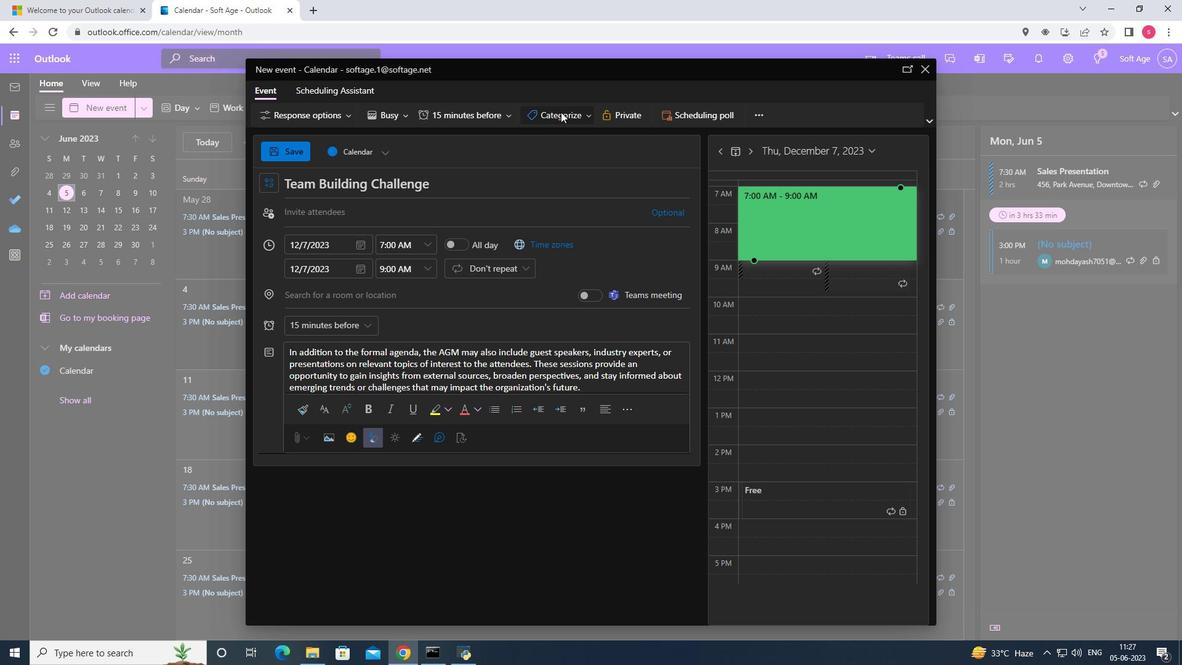 
Action: Mouse moved to (560, 142)
Screenshot: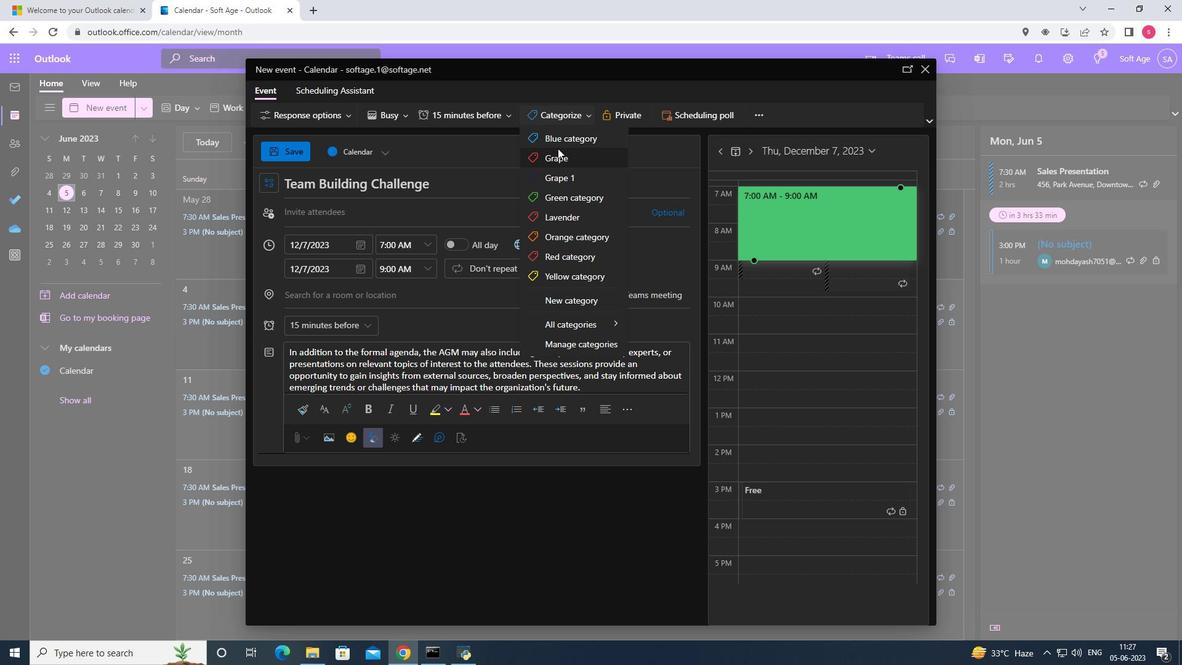 
Action: Mouse pressed left at (560, 142)
Screenshot: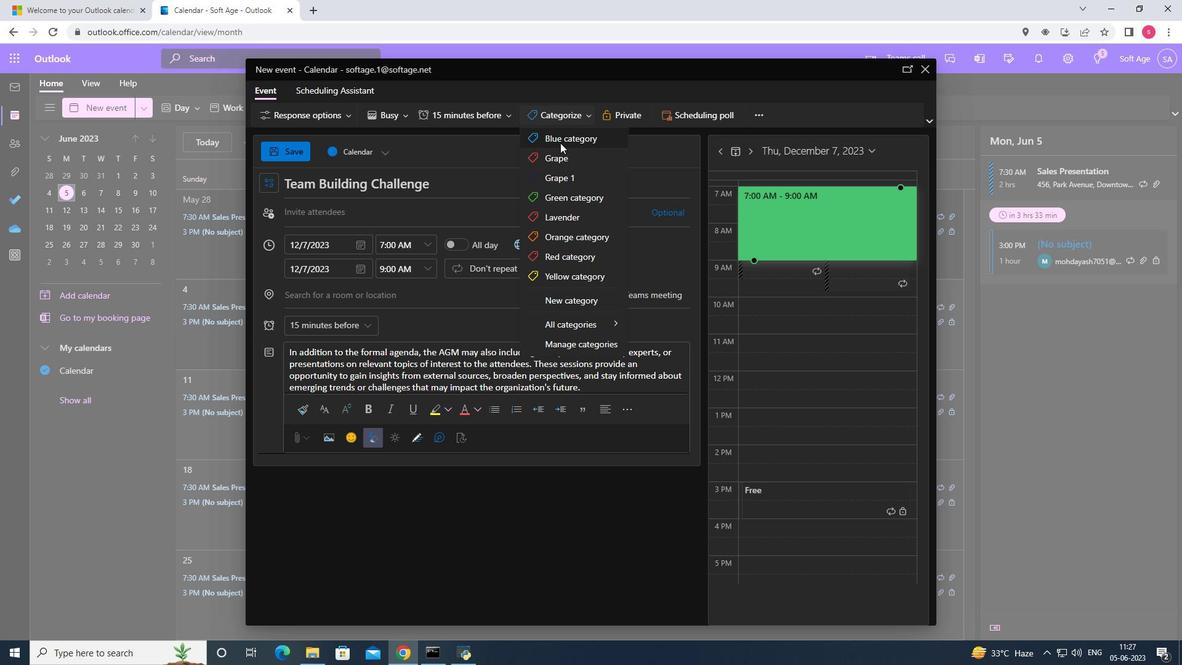
Action: Mouse moved to (321, 295)
Screenshot: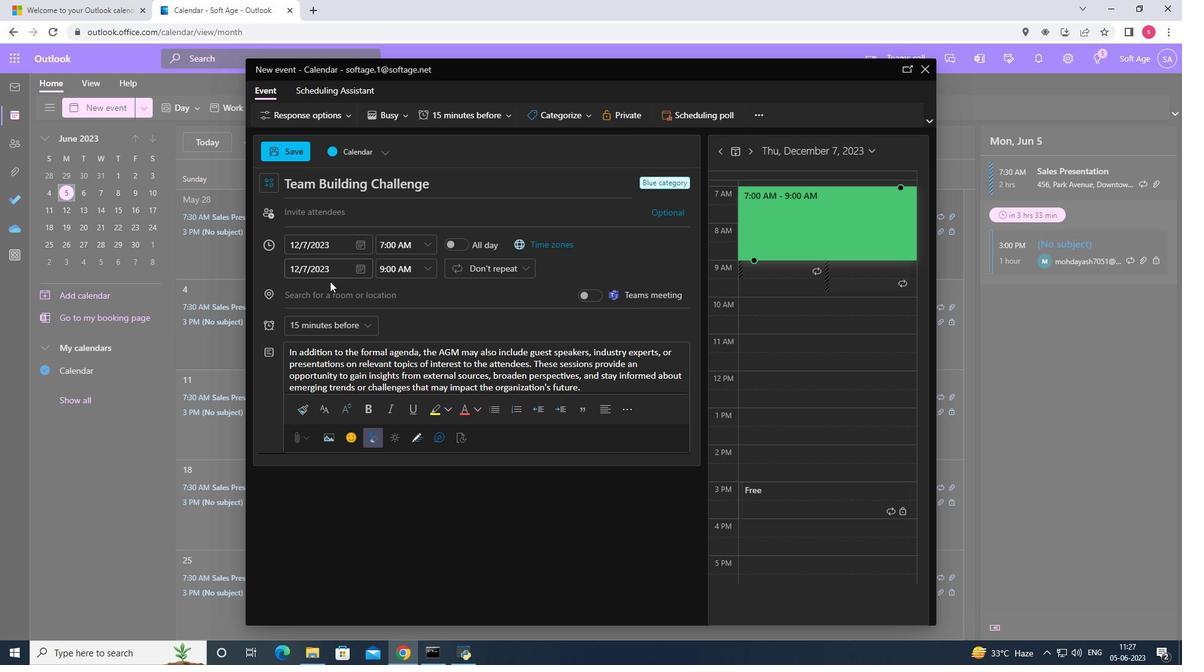 
Action: Mouse pressed left at (321, 295)
Screenshot: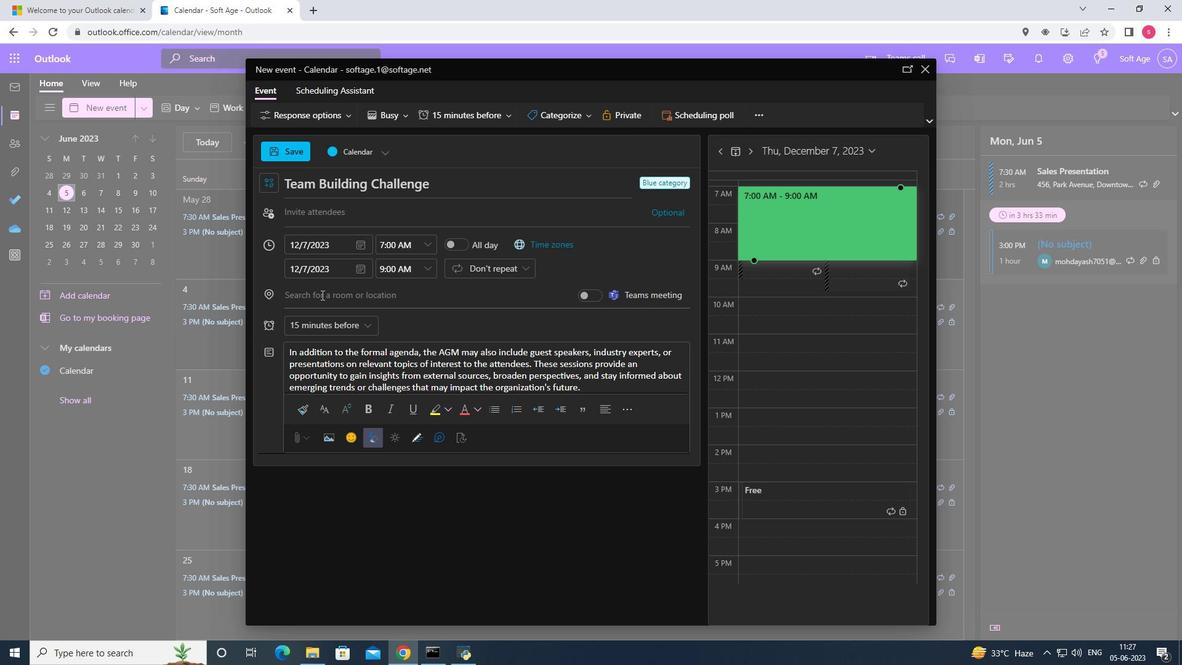 
Action: Key pressed 321<Key.space><Key.shift>Sagrada<Key.space><Key.shift>Familia,<Key.space><Key.shift><Key.shift><Key.shift><Key.shift>Barcelona,<Key.space><Key.shift><Key.shift><Key.shift><Key.shift>Spain
Screenshot: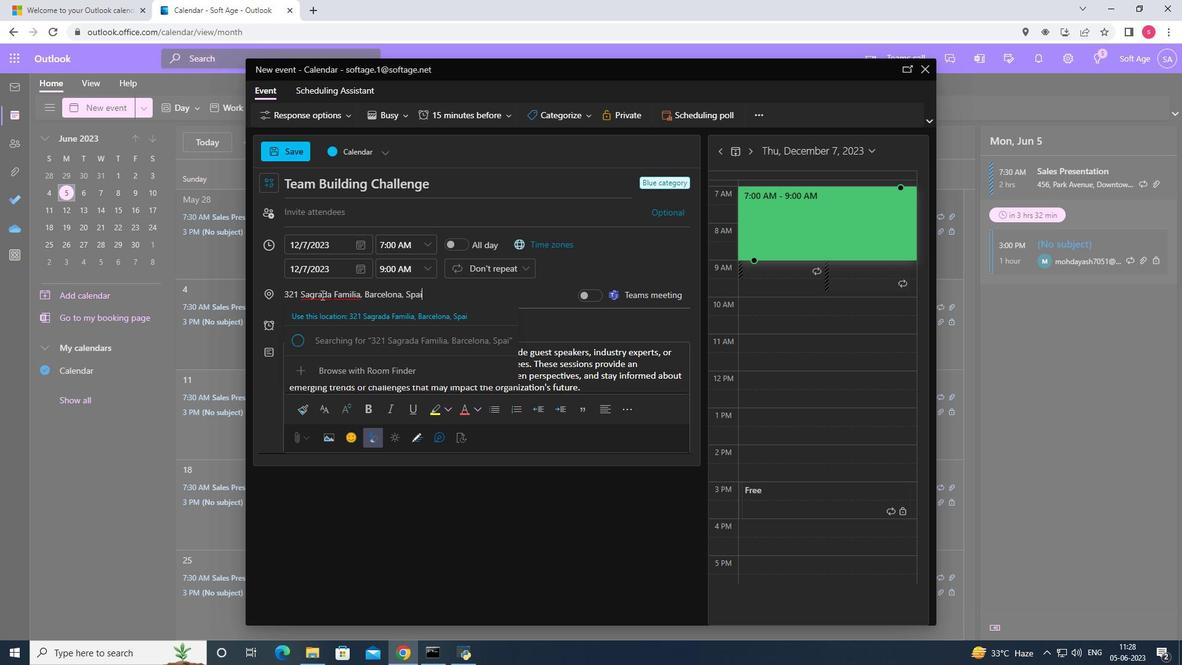 
Action: Mouse moved to (392, 319)
Screenshot: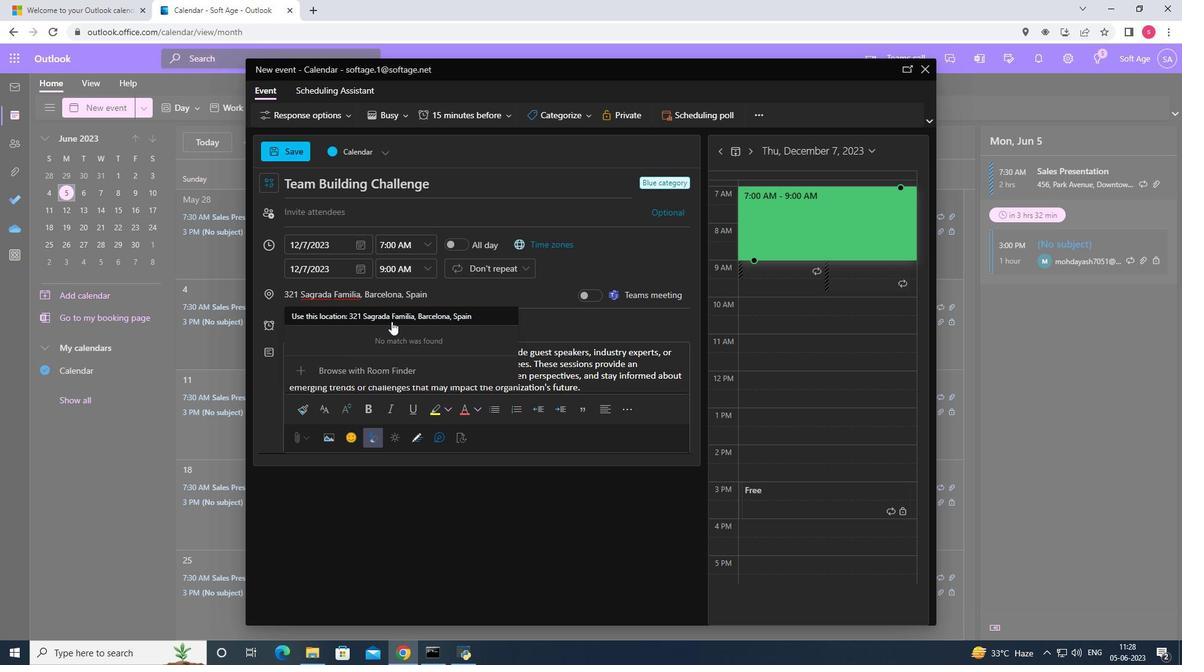 
Action: Mouse pressed left at (392, 319)
Screenshot: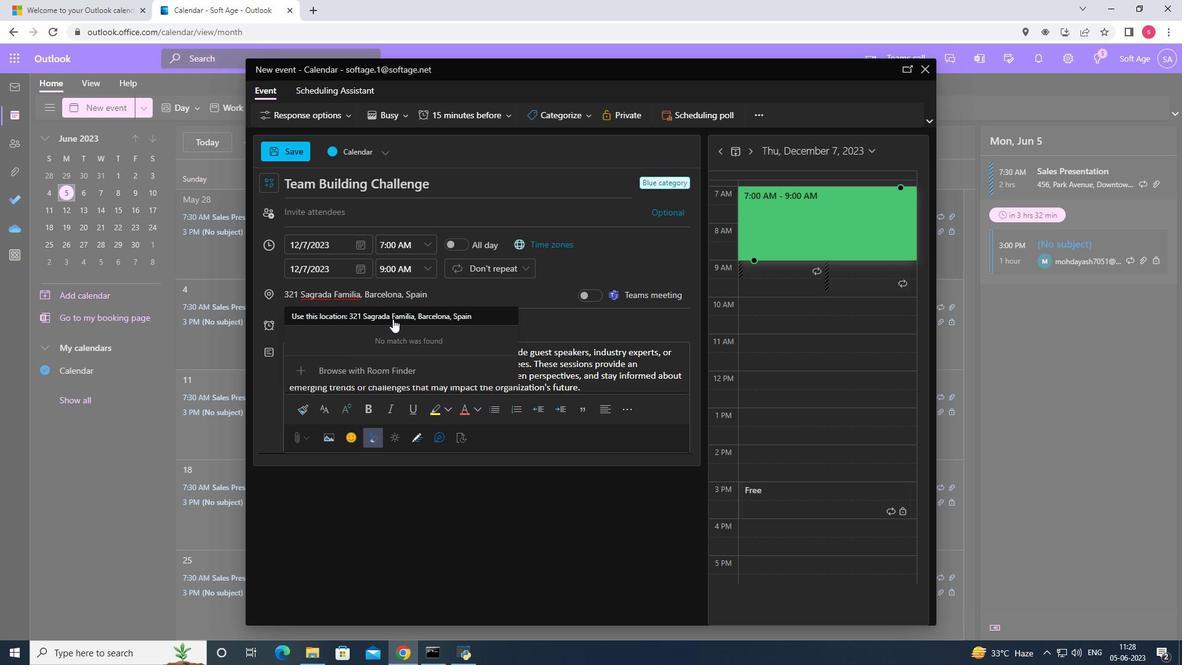 
Action: Mouse moved to (352, 215)
Screenshot: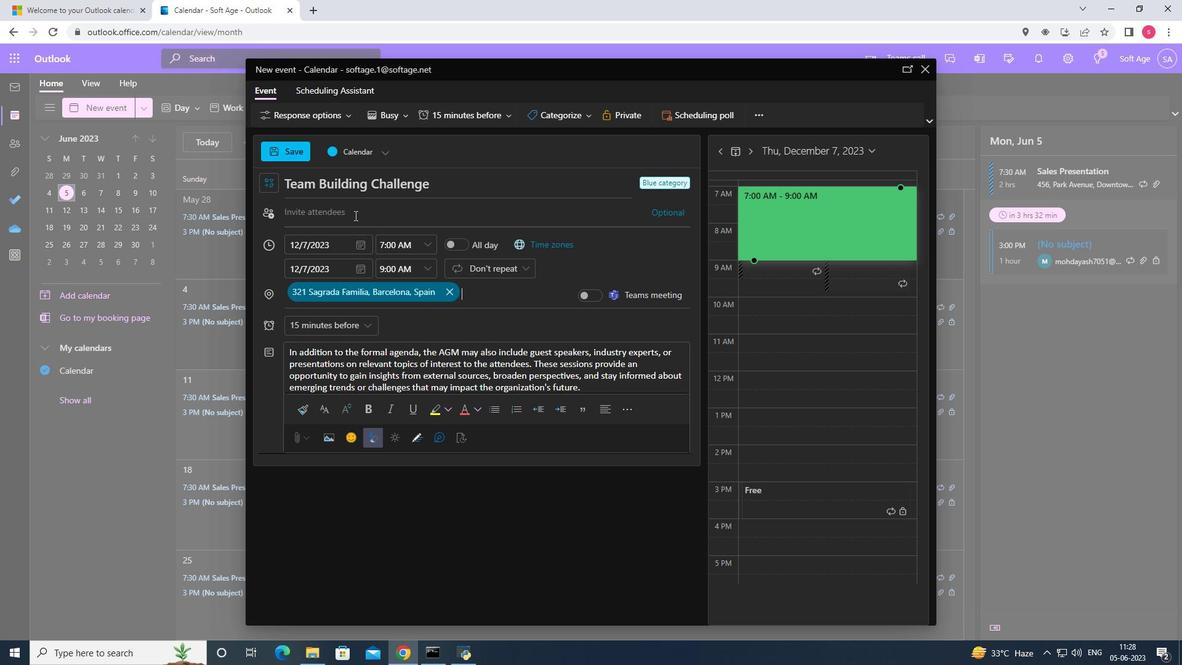 
Action: Mouse pressed left at (352, 215)
Screenshot: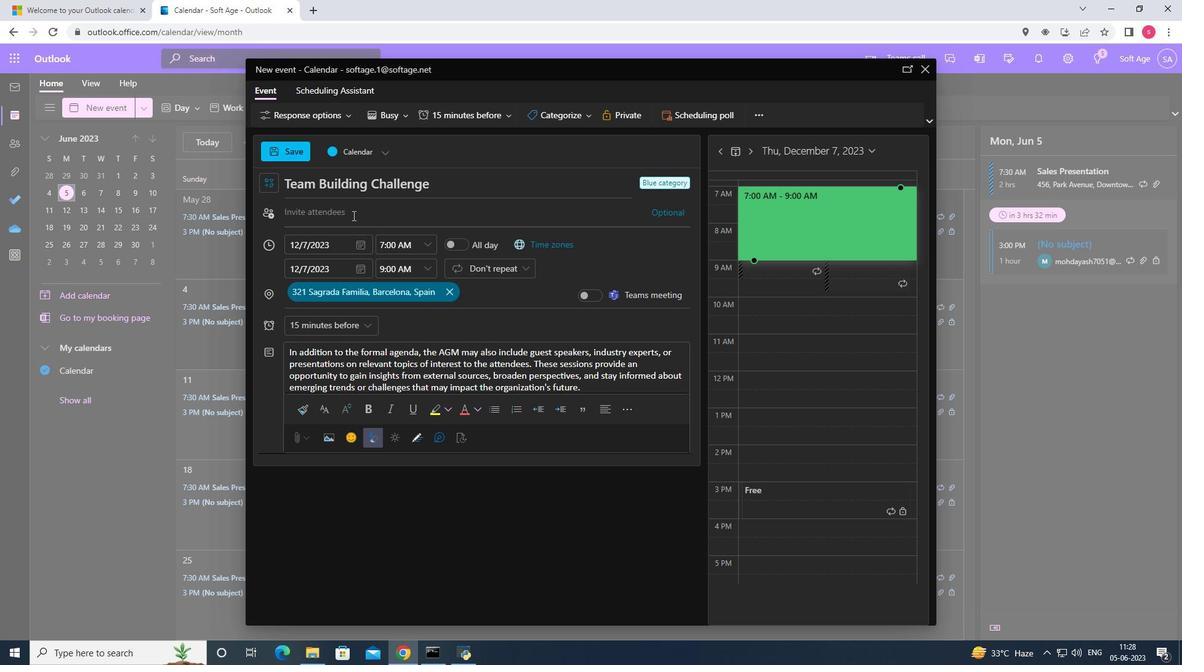 
Action: Key pressed softagr<Key.backspace>e.8<Key.shift>@
Screenshot: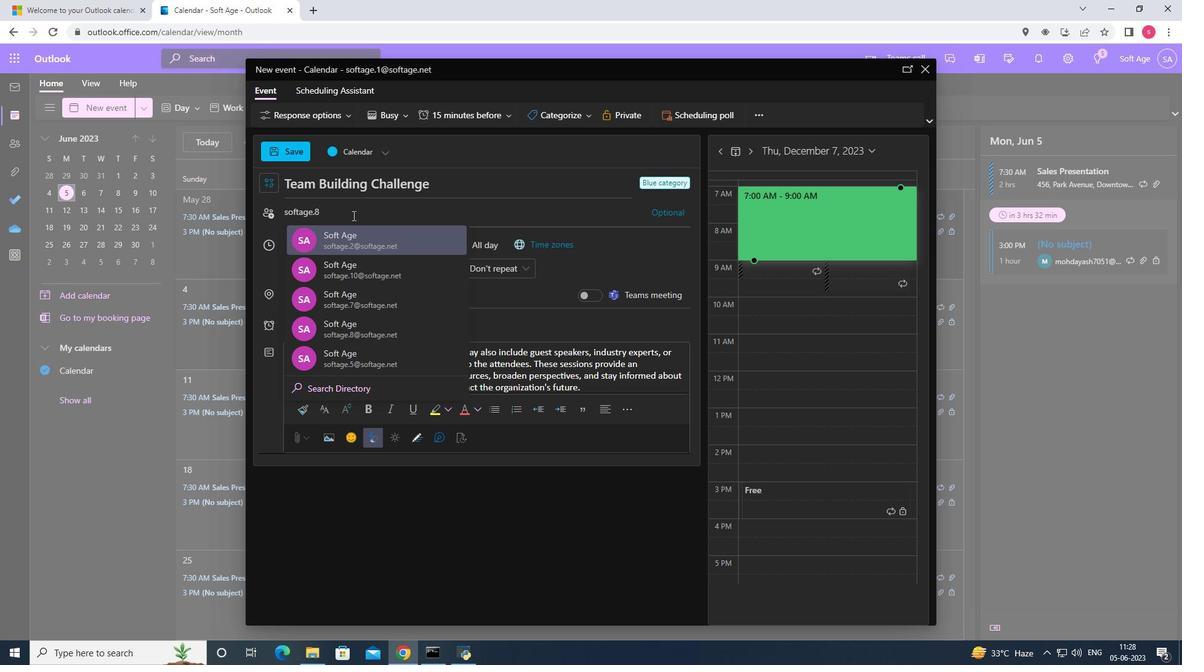 
Action: Mouse moved to (362, 249)
Screenshot: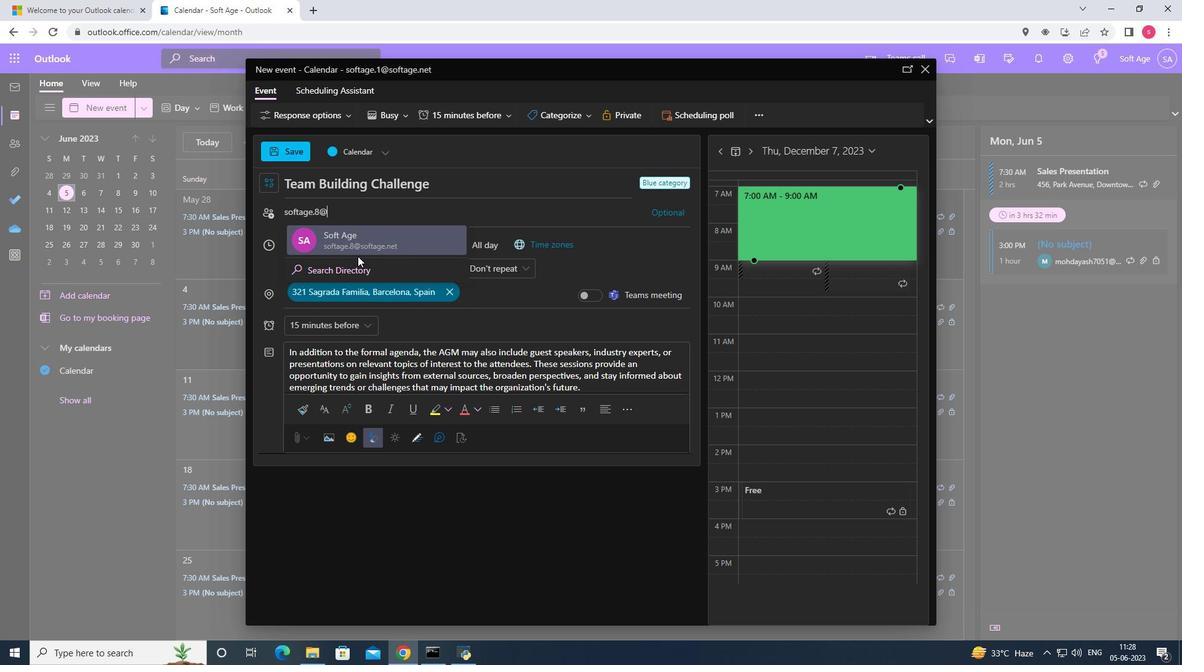 
Action: Mouse pressed left at (362, 249)
Screenshot: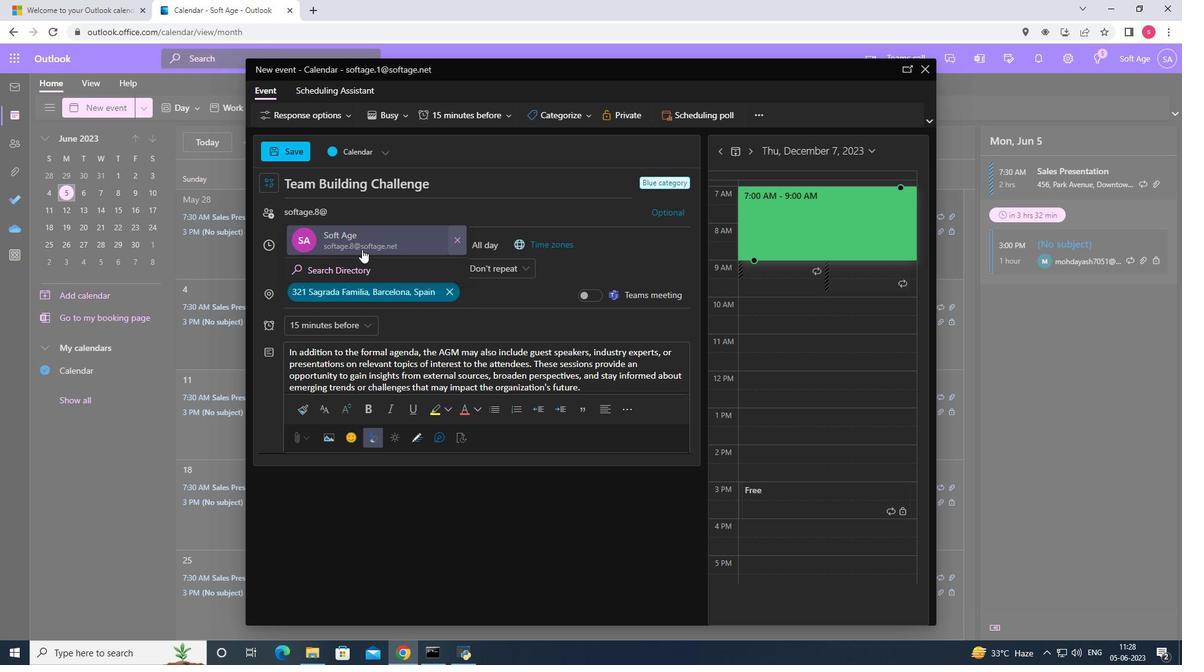 
Action: Key pressed softage.9<Key.shift>@
Screenshot: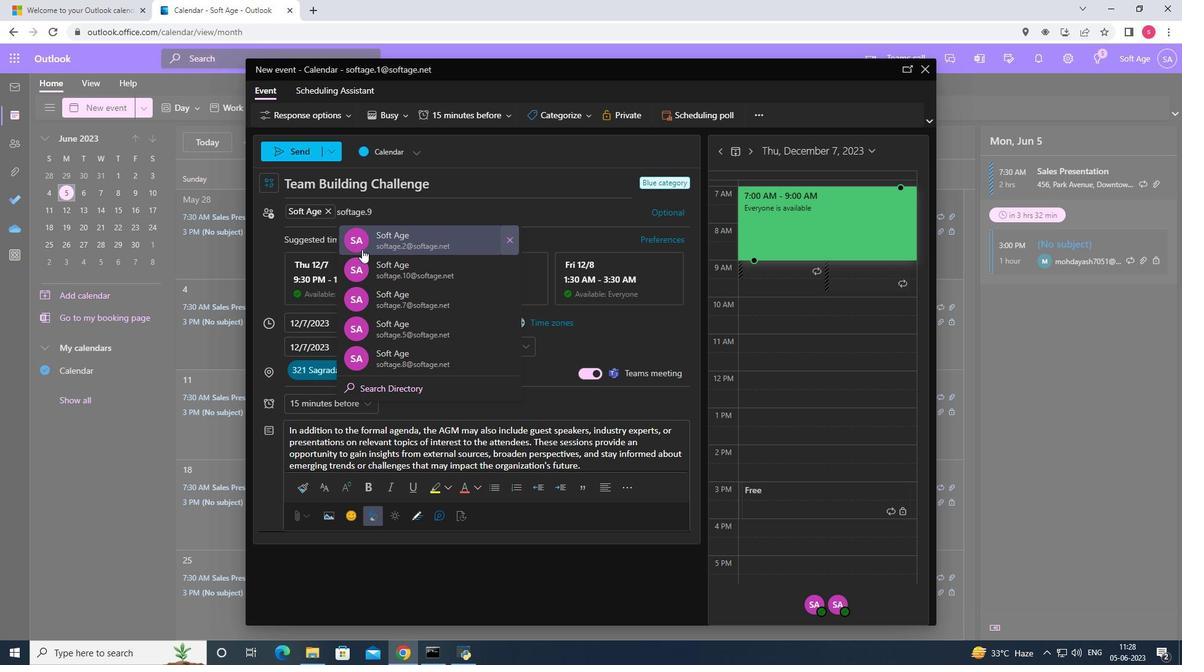 
Action: Mouse moved to (384, 237)
Screenshot: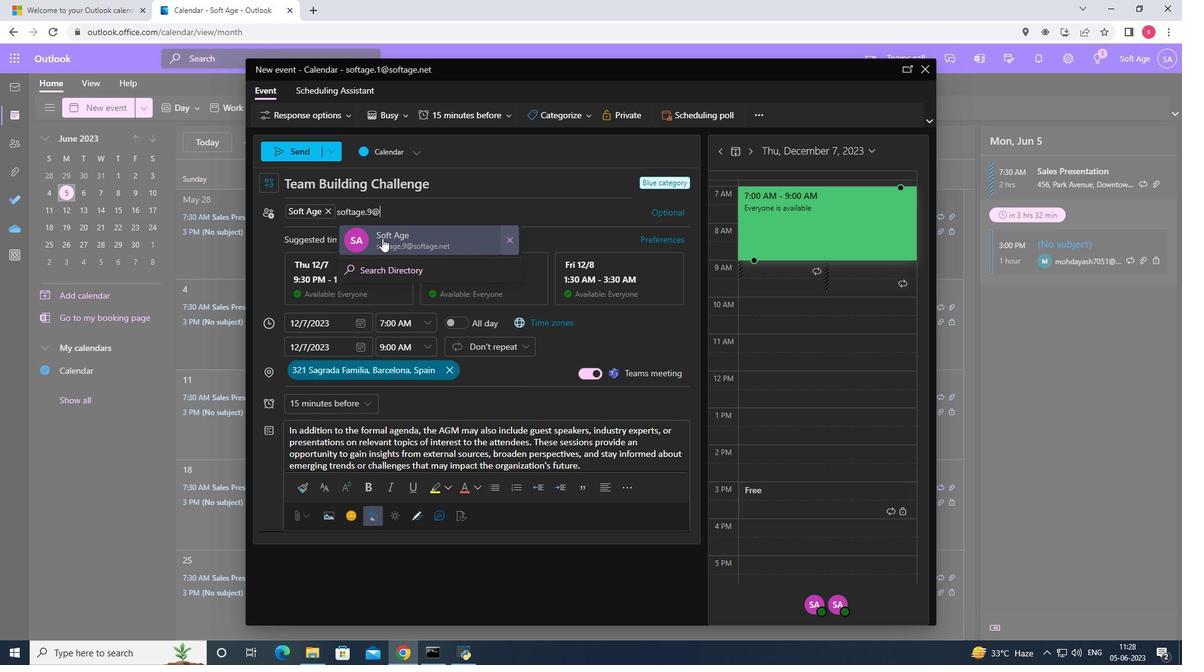 
Action: Mouse pressed left at (384, 237)
Screenshot: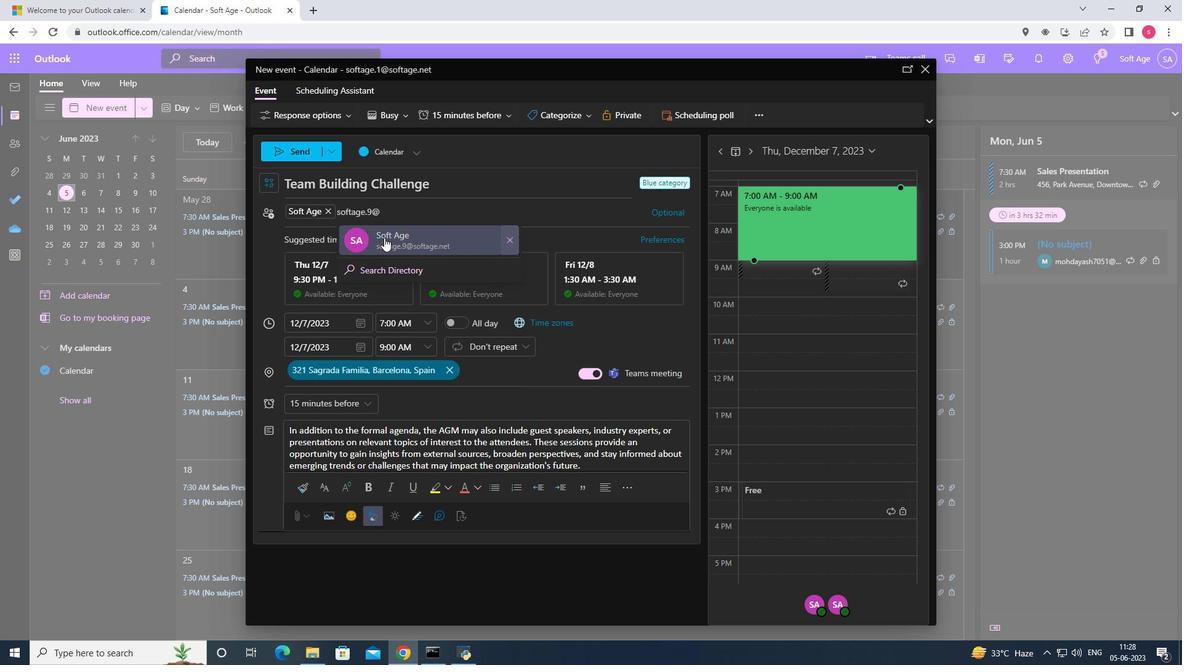 
Action: Mouse moved to (364, 405)
Screenshot: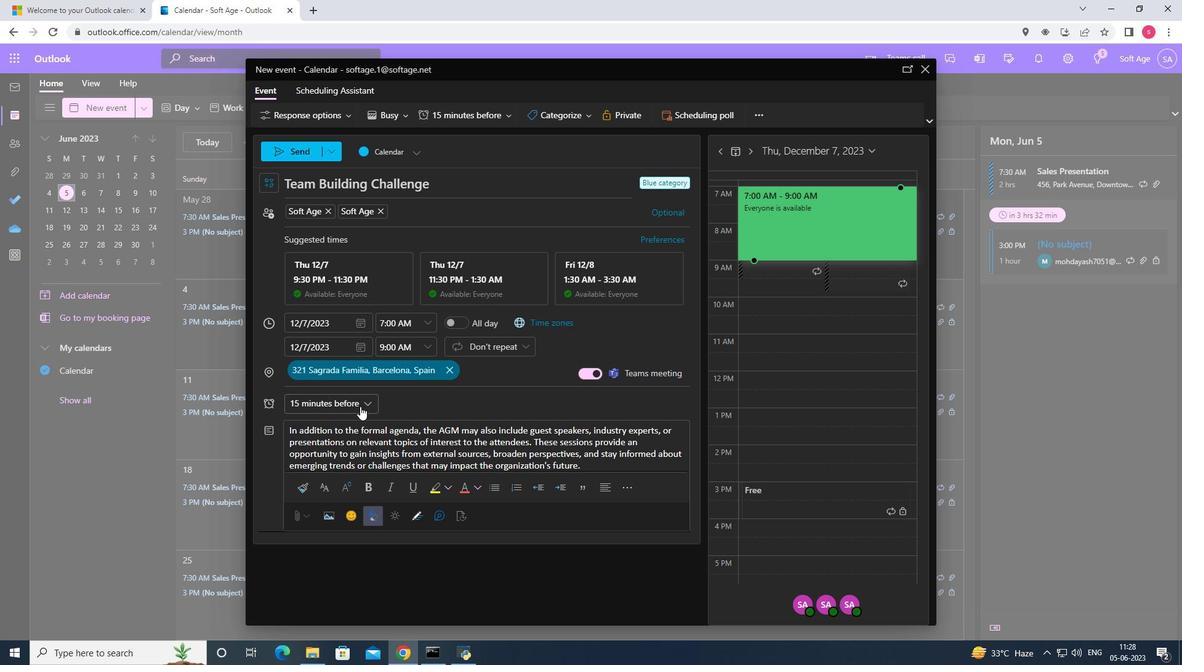 
Action: Mouse pressed left at (364, 405)
Screenshot: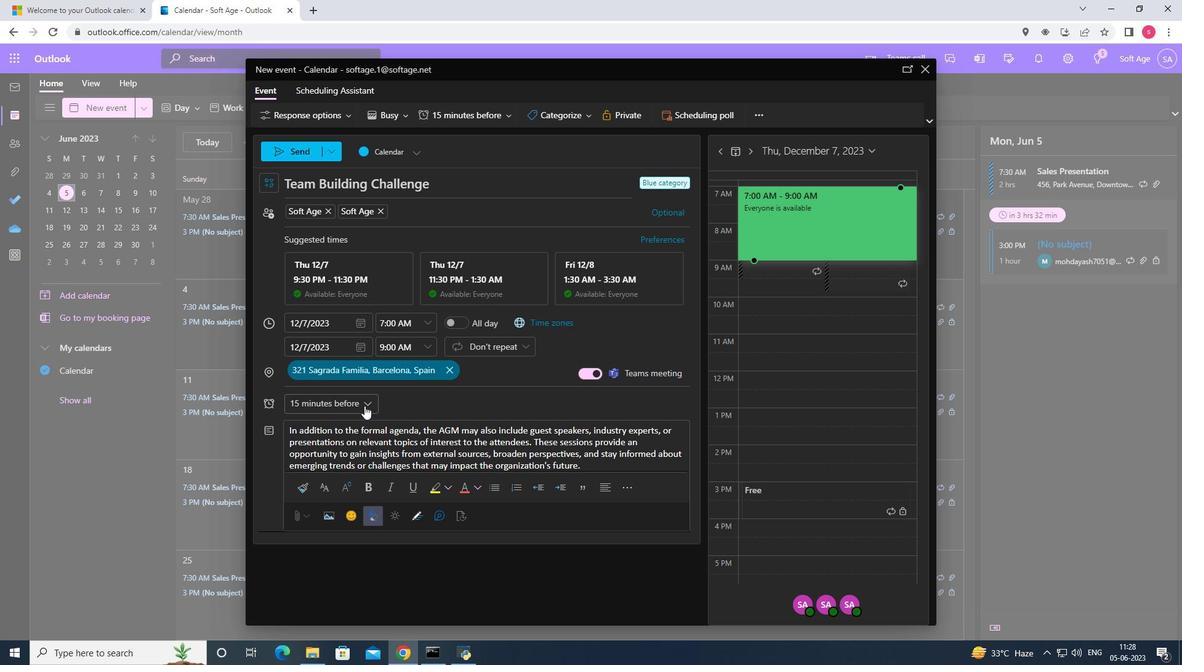 
Action: Mouse moved to (353, 229)
Screenshot: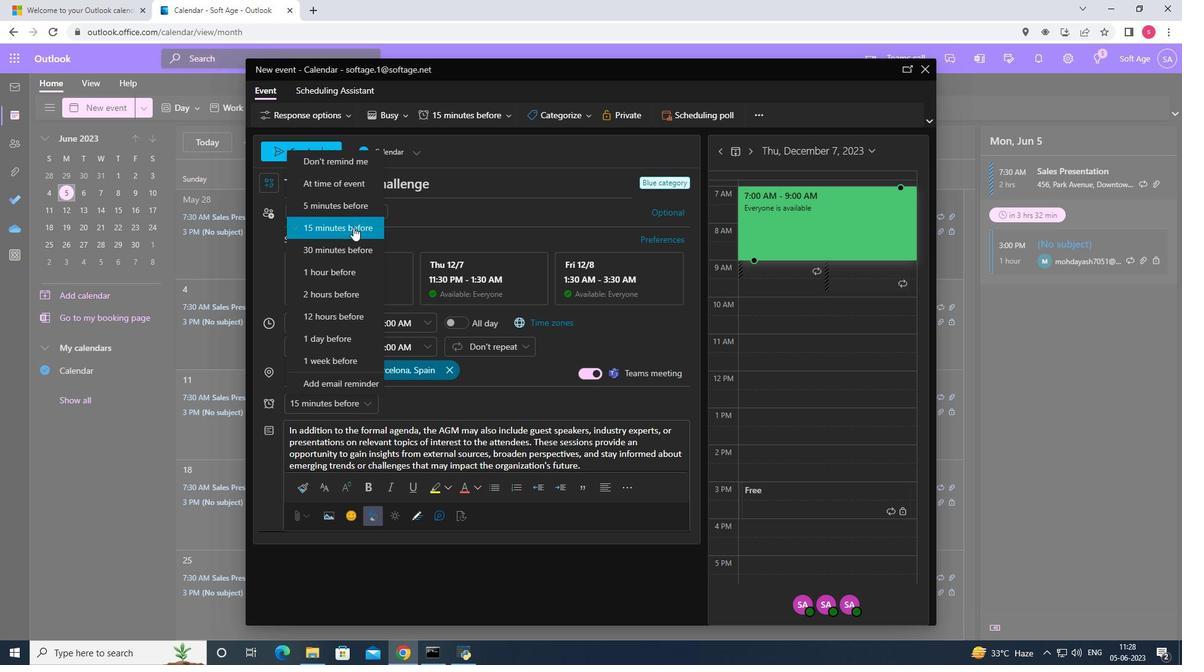 
Action: Mouse pressed left at (353, 229)
Screenshot: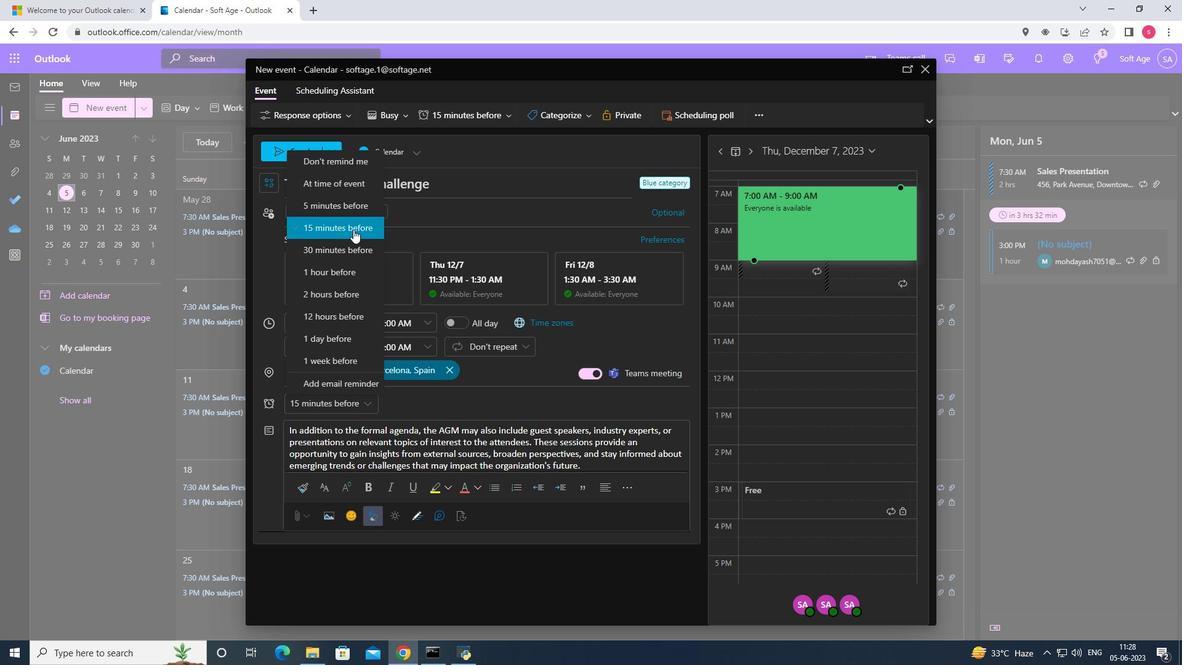 
Action: Mouse moved to (290, 154)
Screenshot: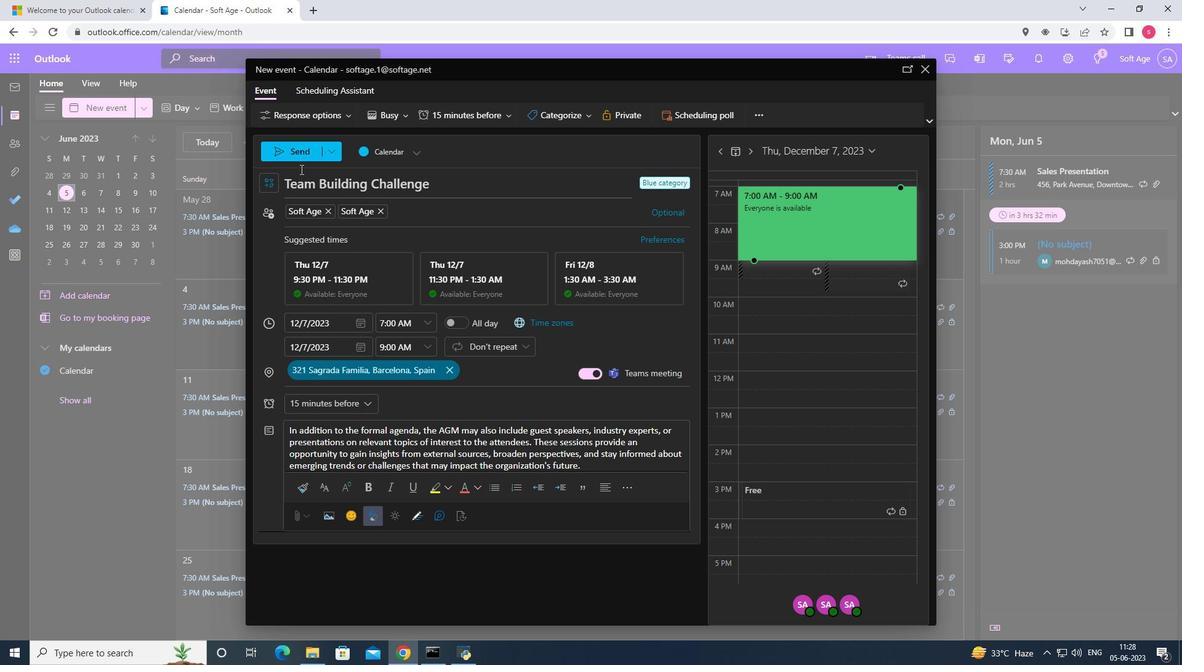 
Action: Mouse pressed left at (290, 154)
Screenshot: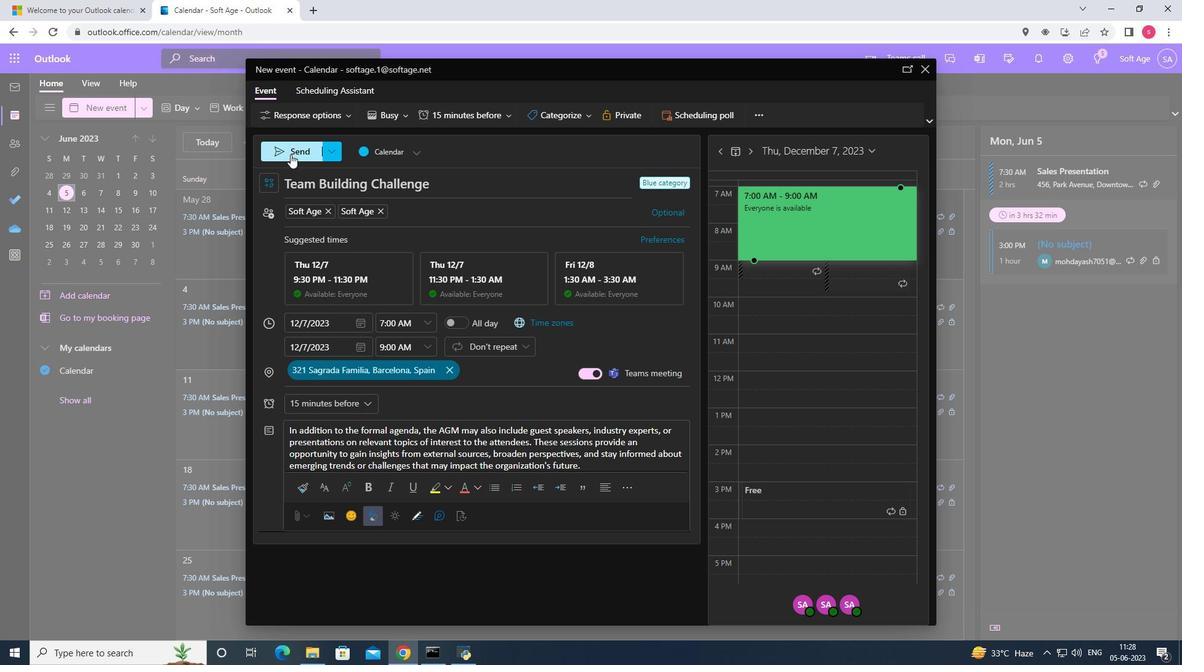 
